Task: Find connections with filter location Aigáleo with filter topic #Saleswith filter profile language French with filter current company Blume Ventures with filter school SunRise University Alwar with filter industry Textile Manufacturing with filter service category Auto Insurance with filter keywords title Biologist
Action: Mouse moved to (323, 209)
Screenshot: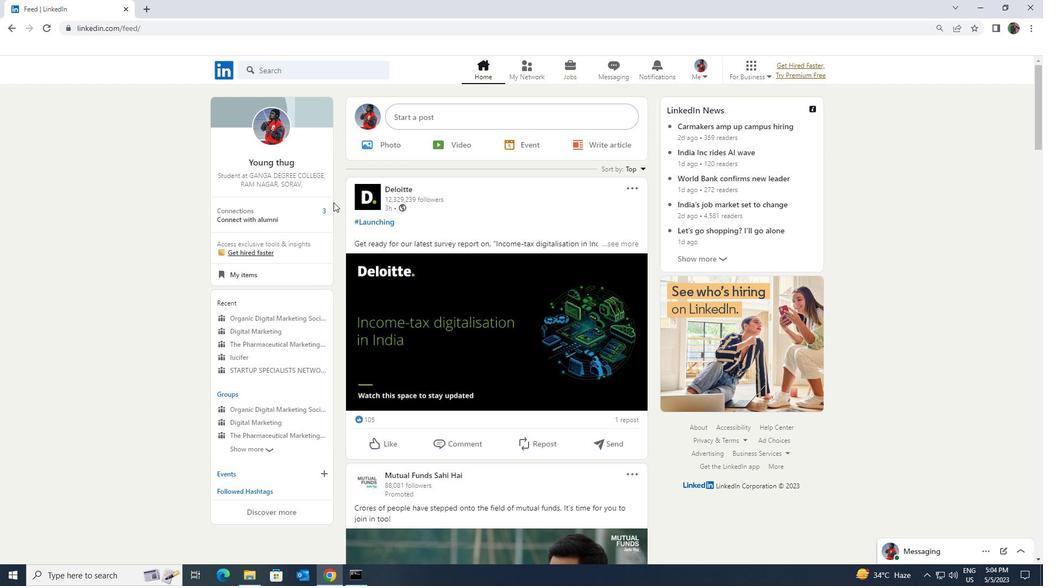 
Action: Mouse pressed left at (323, 209)
Screenshot: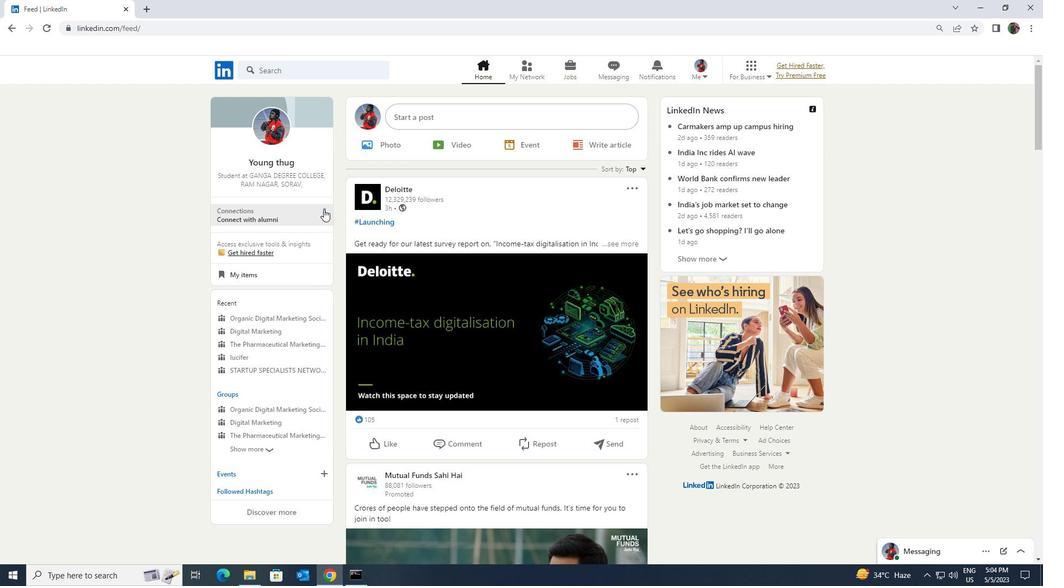 
Action: Mouse moved to (332, 138)
Screenshot: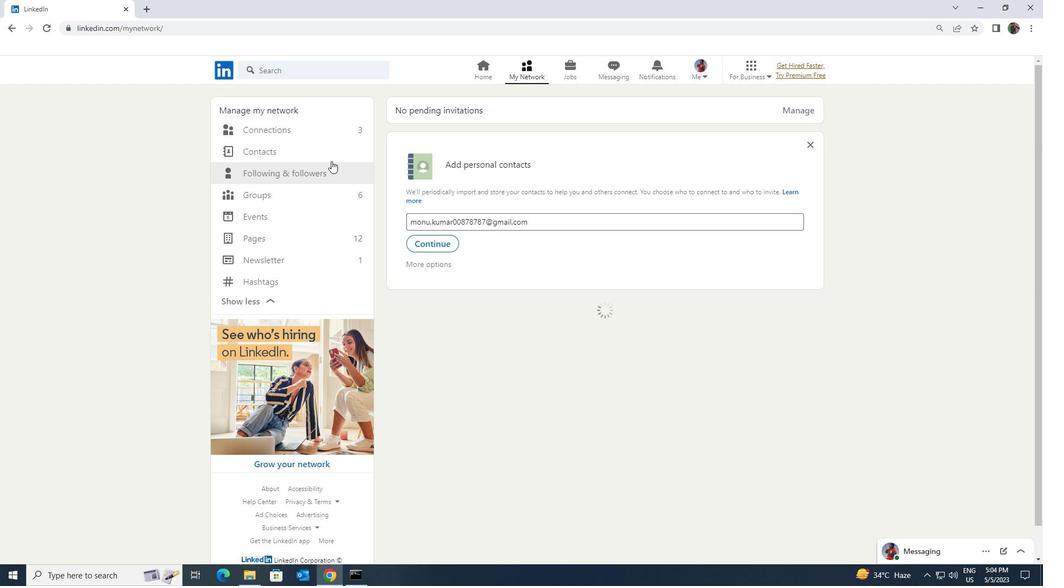 
Action: Mouse pressed left at (332, 138)
Screenshot: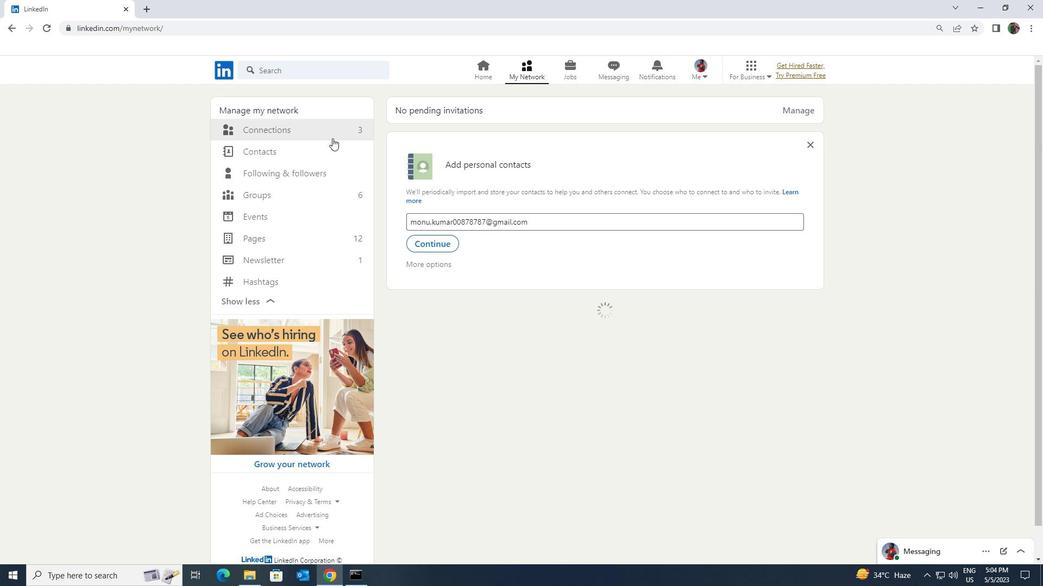 
Action: Mouse moved to (332, 132)
Screenshot: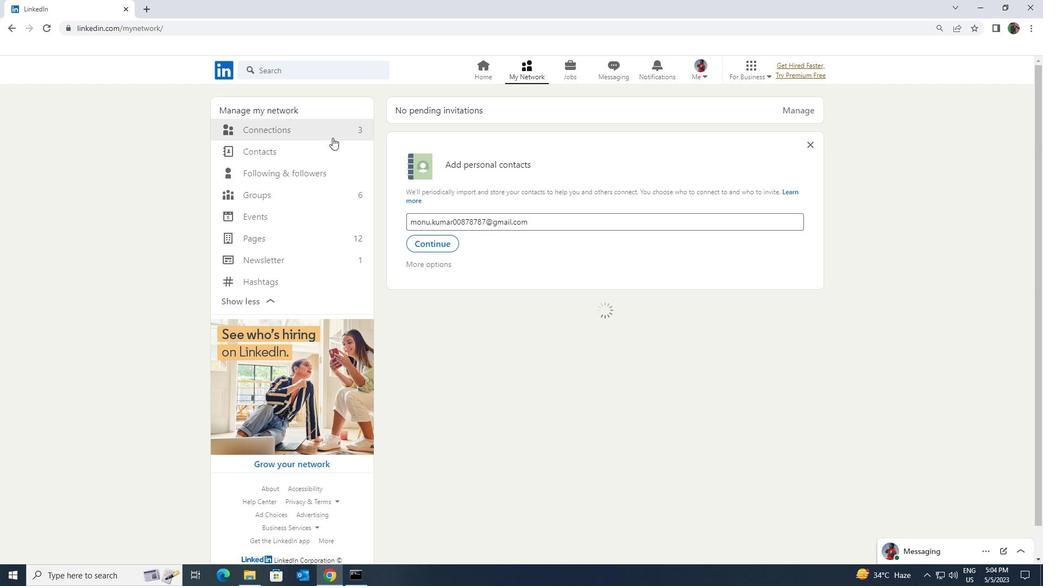 
Action: Mouse pressed left at (332, 132)
Screenshot: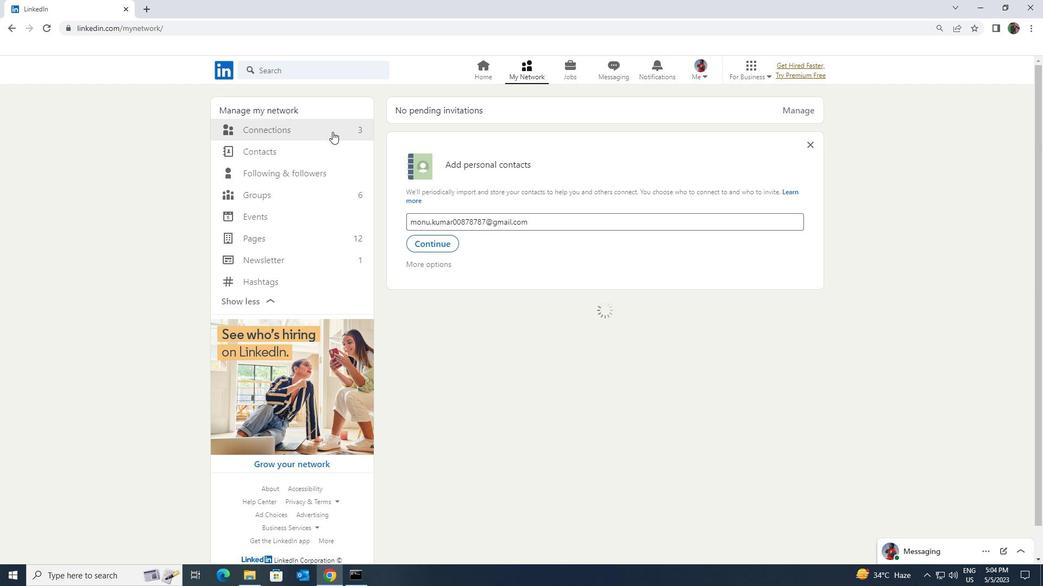 
Action: Mouse moved to (591, 134)
Screenshot: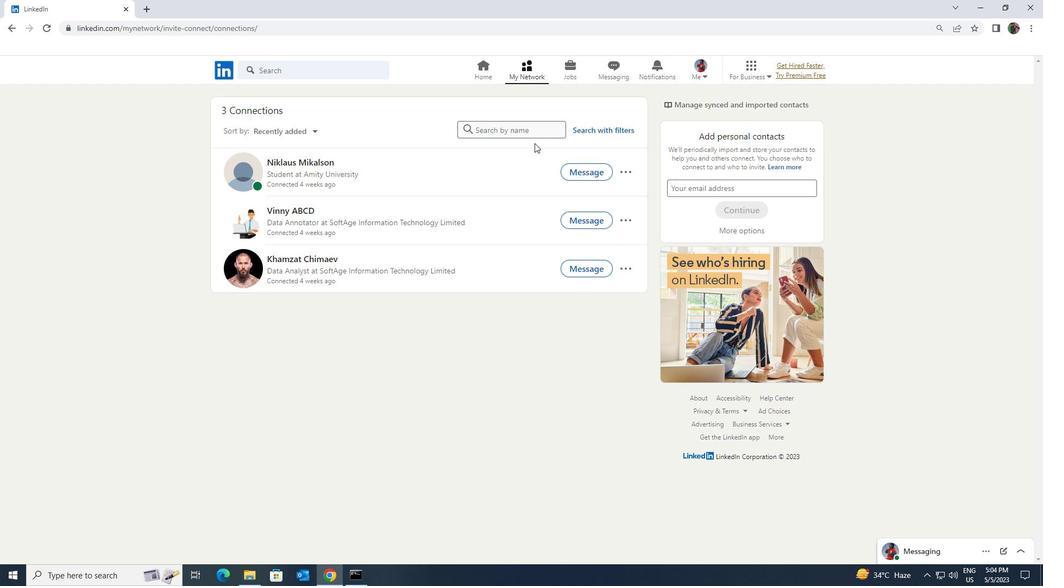 
Action: Mouse pressed left at (591, 134)
Screenshot: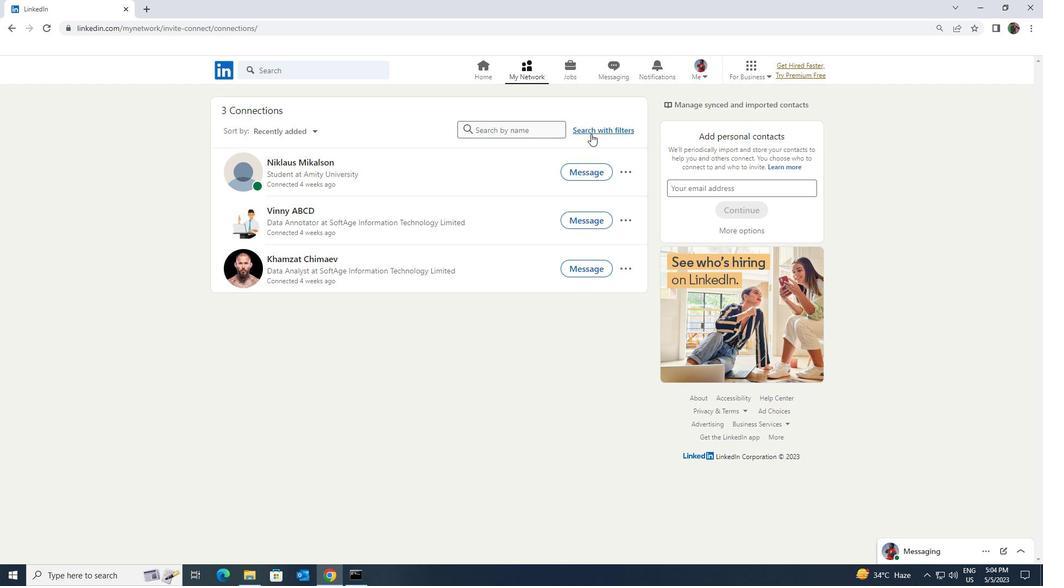 
Action: Mouse moved to (553, 101)
Screenshot: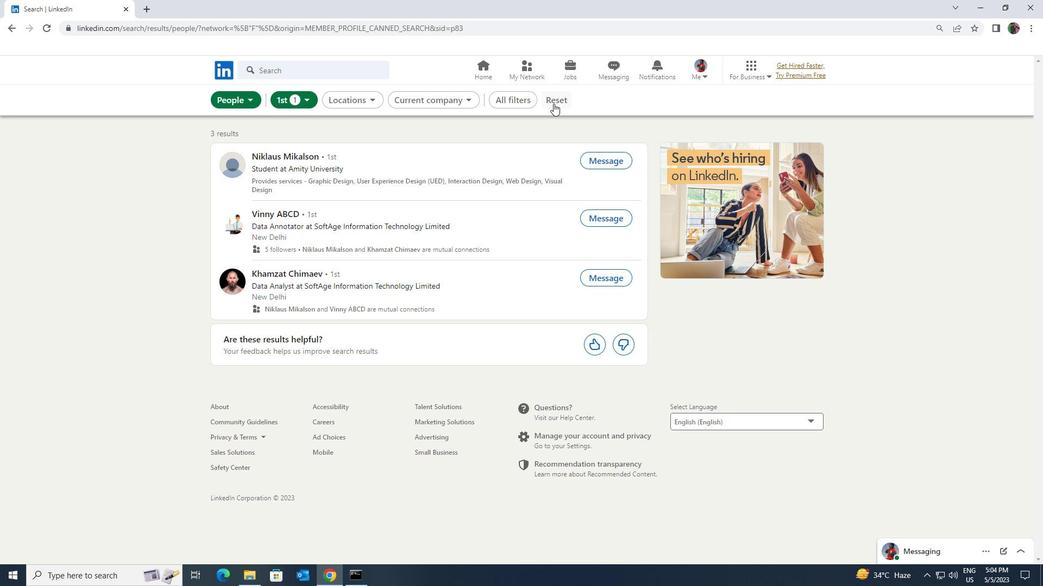 
Action: Mouse pressed left at (553, 101)
Screenshot: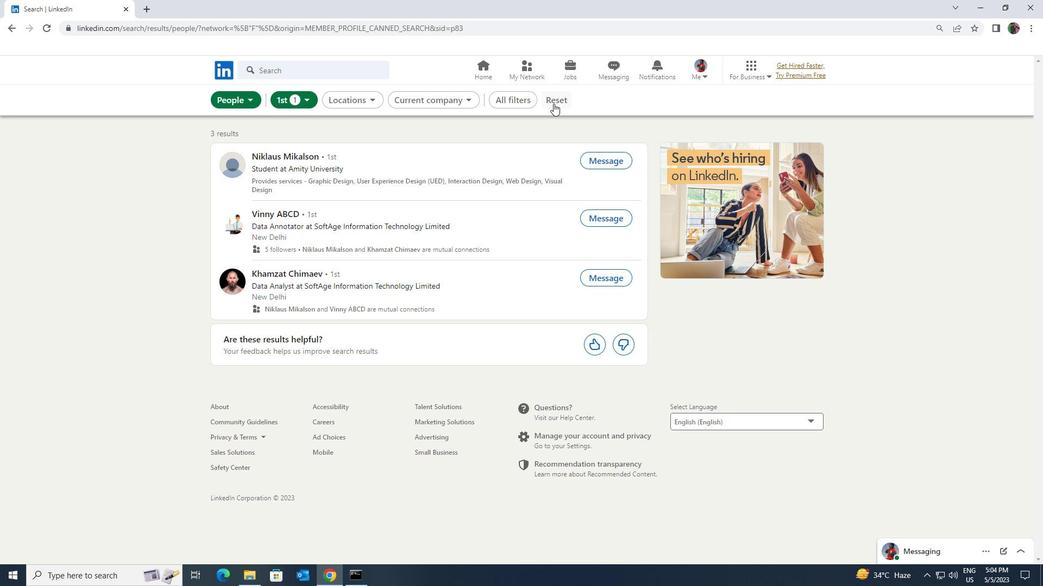
Action: Mouse moved to (552, 101)
Screenshot: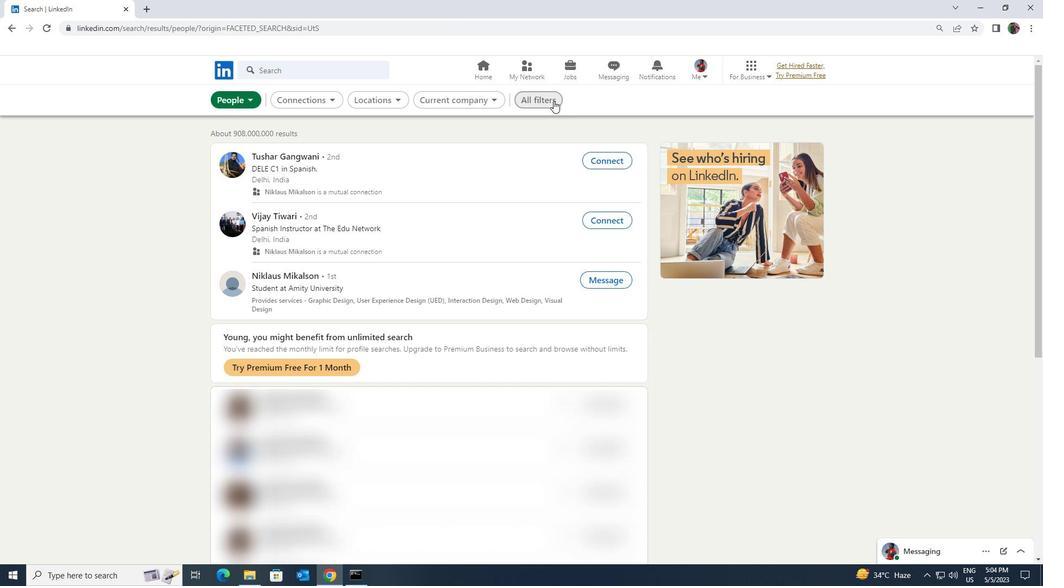
Action: Mouse pressed left at (552, 101)
Screenshot: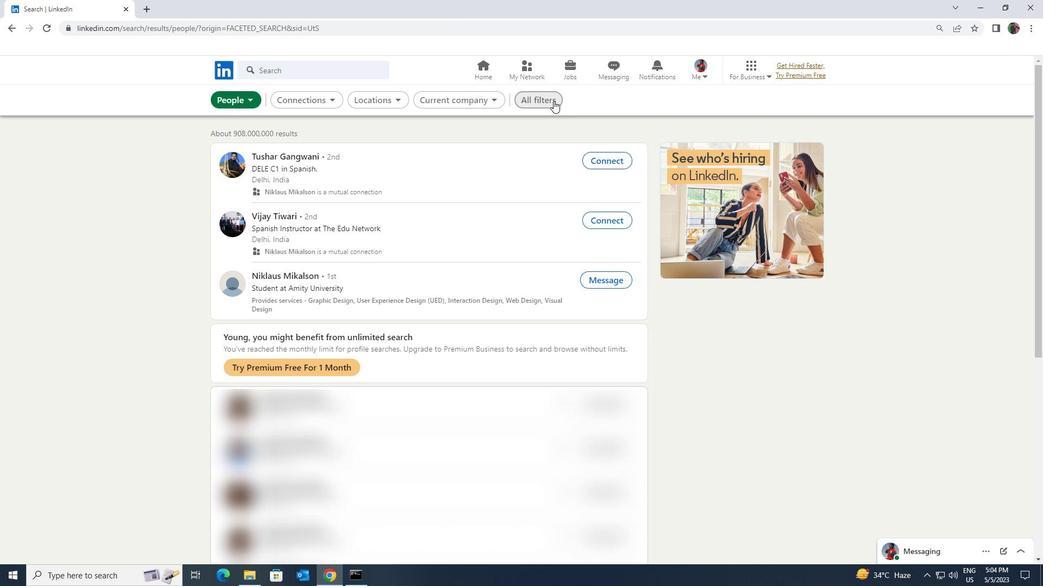 
Action: Mouse moved to (894, 432)
Screenshot: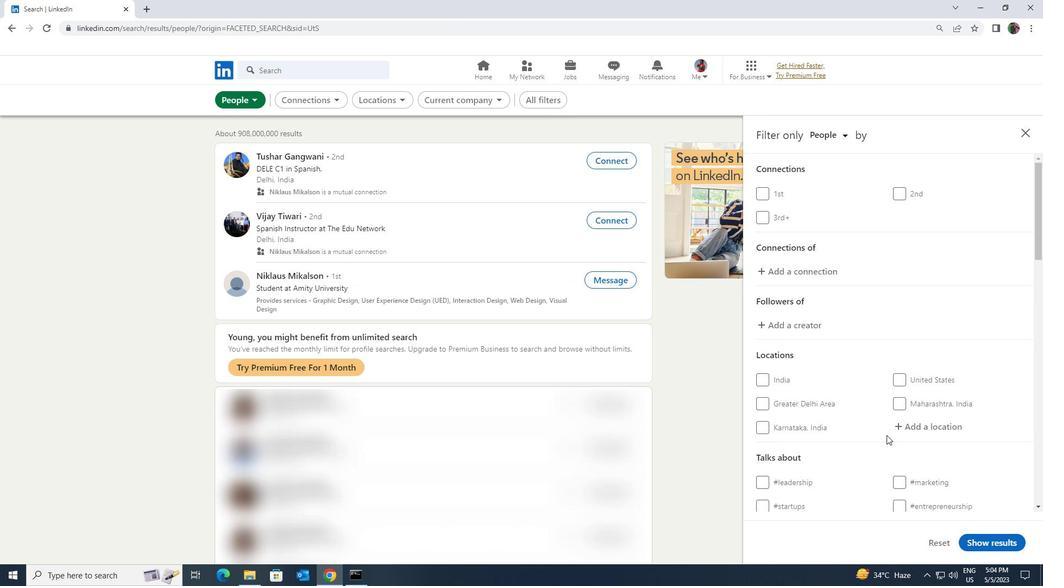 
Action: Mouse pressed left at (894, 432)
Screenshot: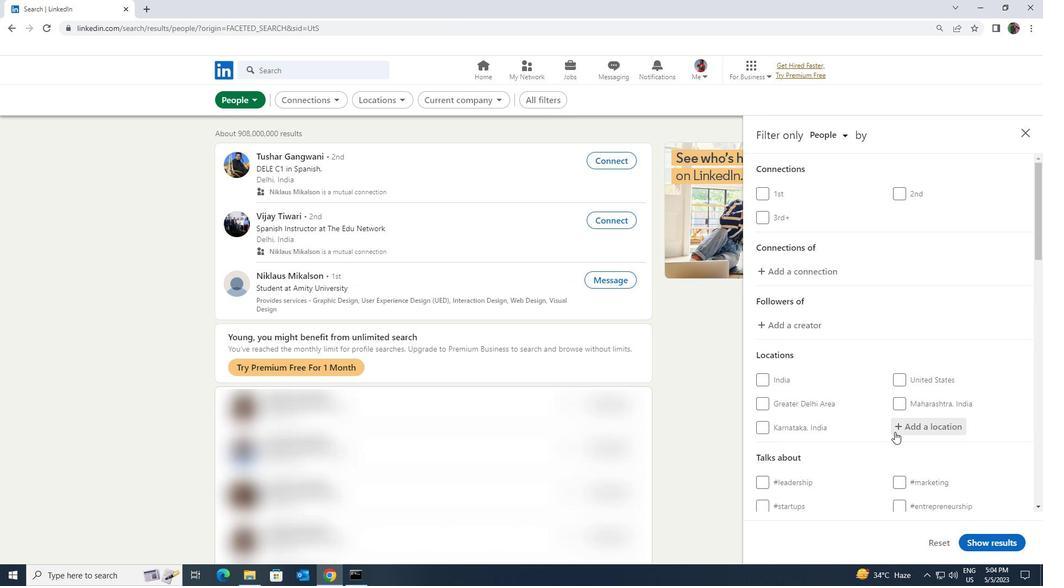 
Action: Key pressed <Key.shift><Key.shift><Key.shift><Key.shift><Key.shift><Key.shift>AIGALEO
Screenshot: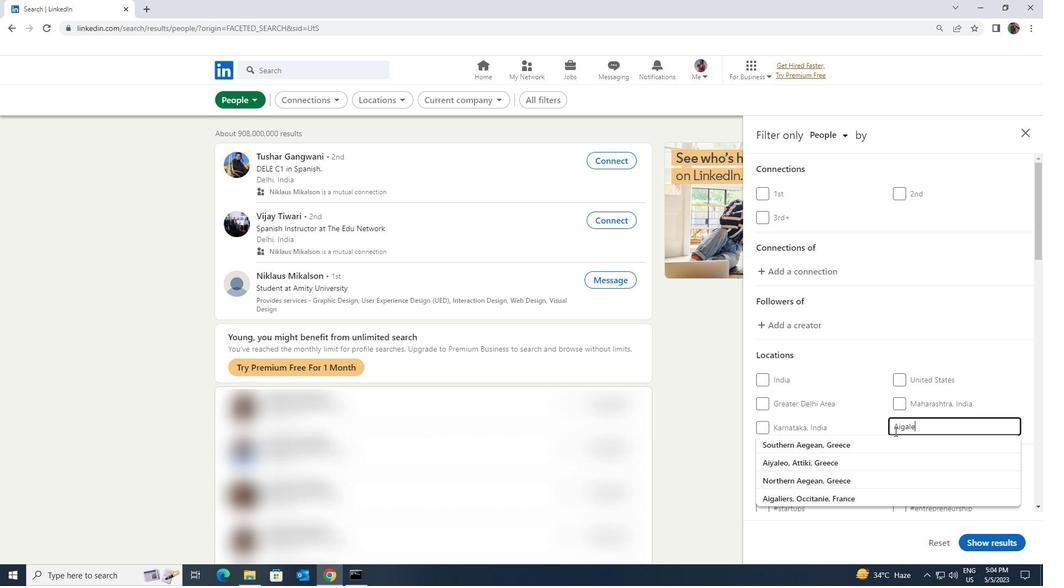 
Action: Mouse moved to (894, 441)
Screenshot: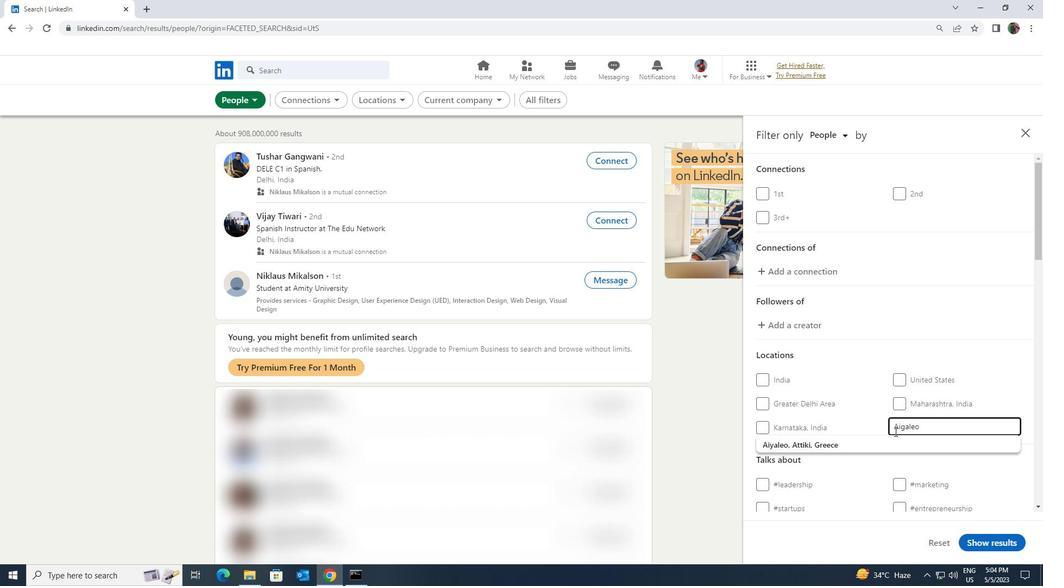 
Action: Mouse pressed left at (894, 441)
Screenshot: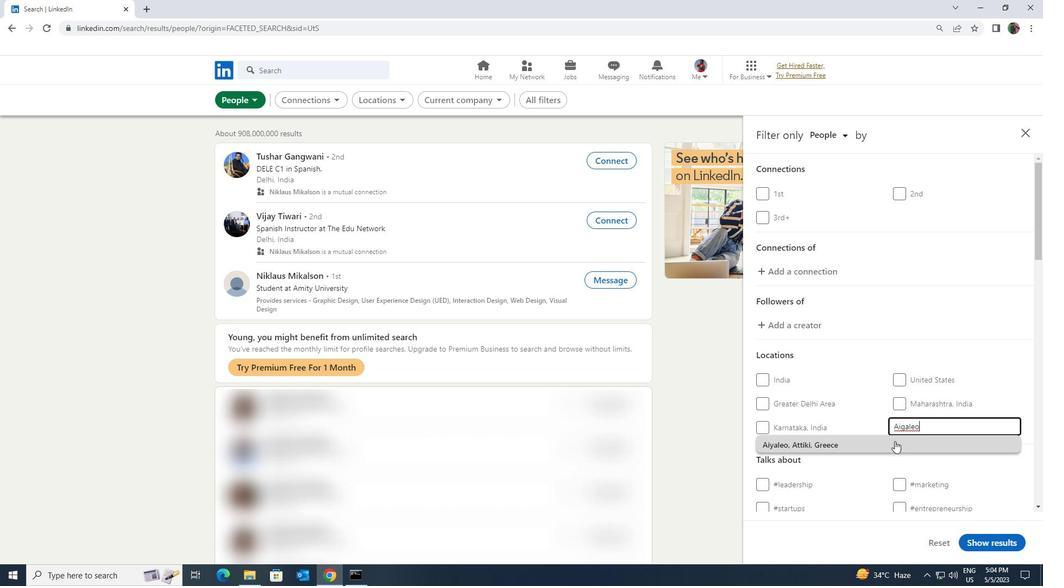 
Action: Mouse scrolled (894, 441) with delta (0, 0)
Screenshot: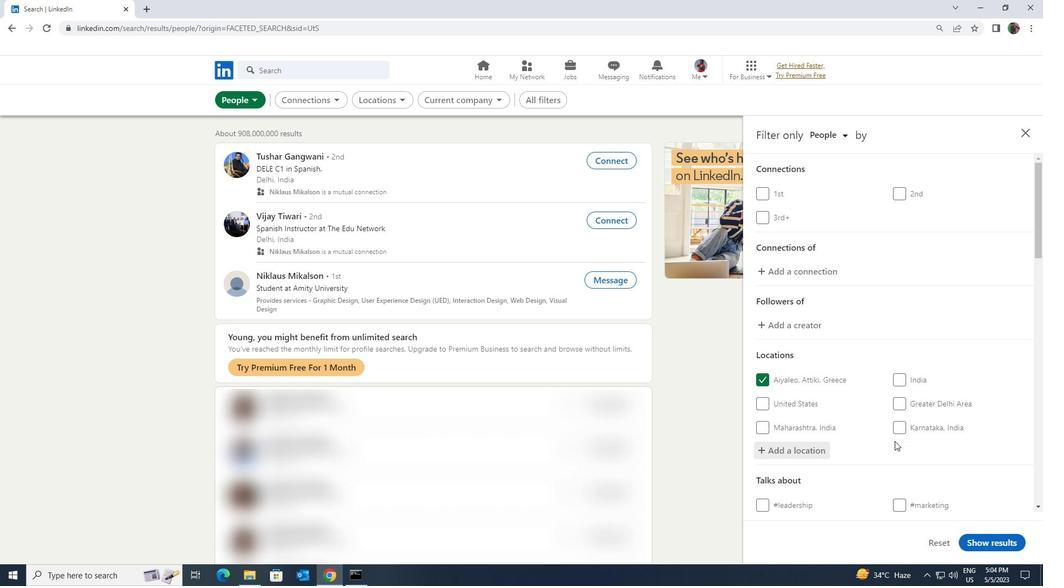 
Action: Mouse scrolled (894, 441) with delta (0, 0)
Screenshot: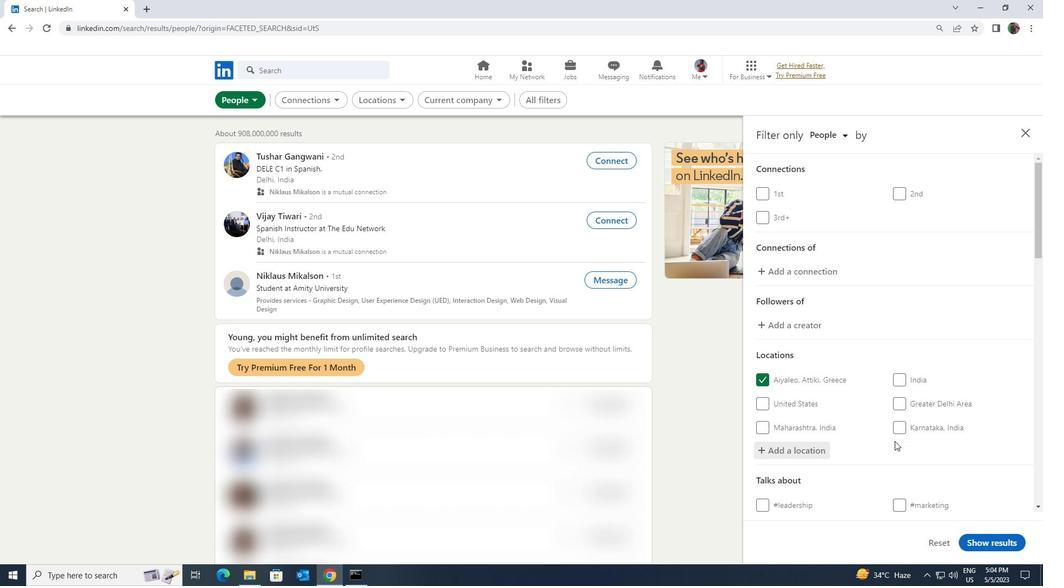 
Action: Mouse scrolled (894, 441) with delta (0, 0)
Screenshot: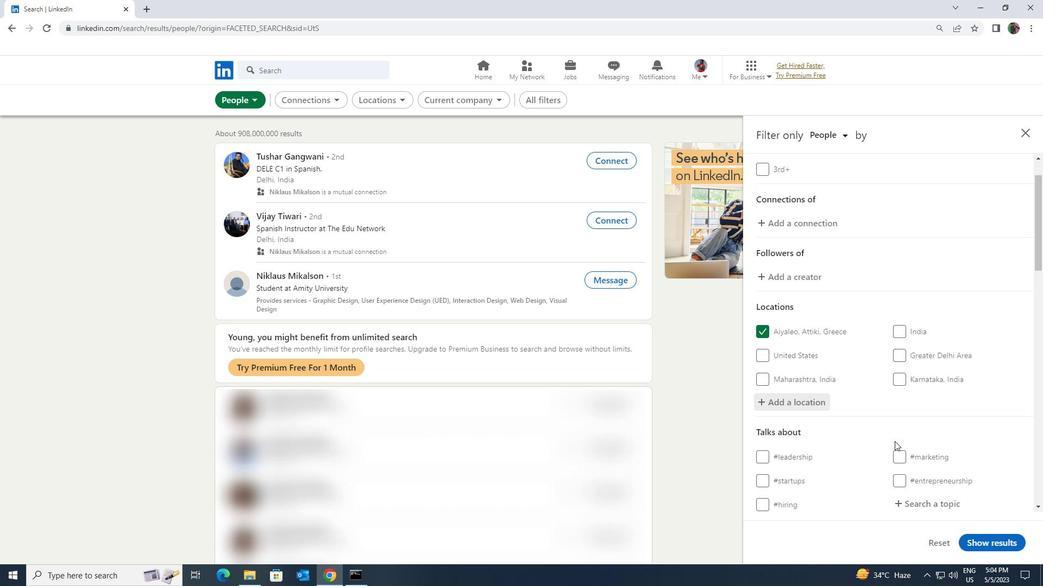
Action: Mouse moved to (898, 396)
Screenshot: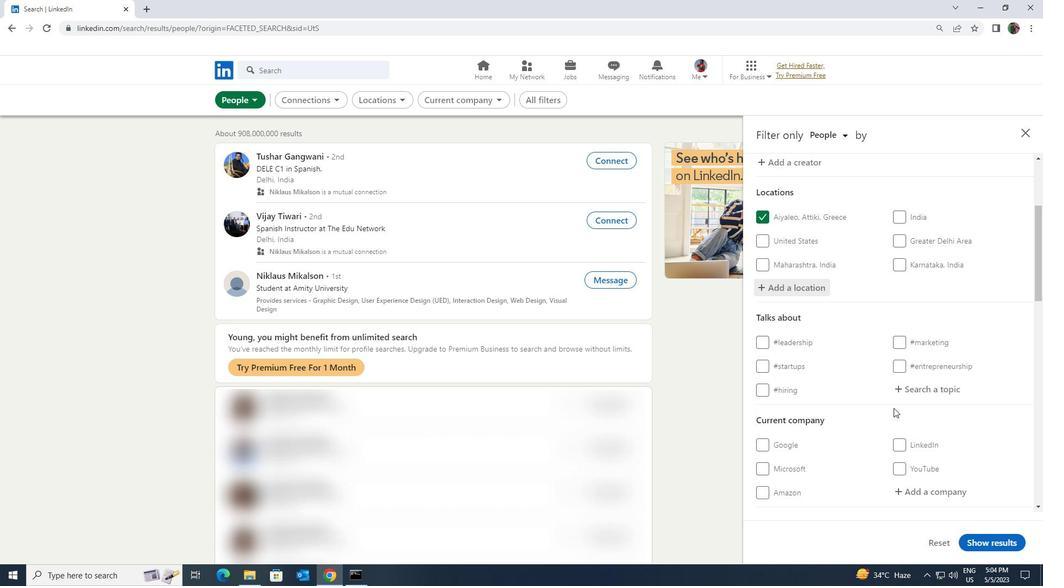 
Action: Mouse pressed left at (898, 396)
Screenshot: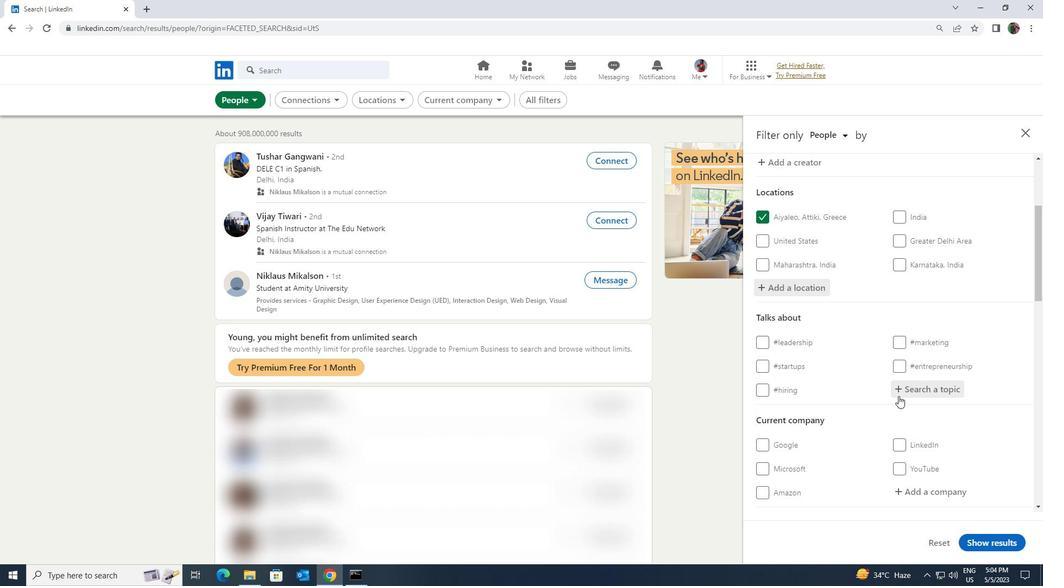 
Action: Key pressed <Key.shift>SALES
Screenshot: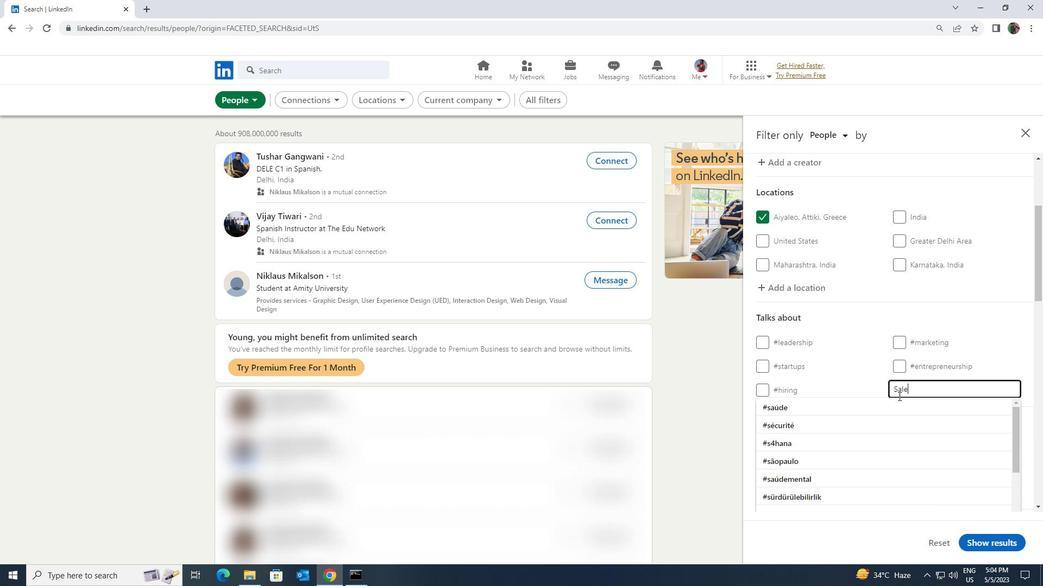 
Action: Mouse moved to (910, 399)
Screenshot: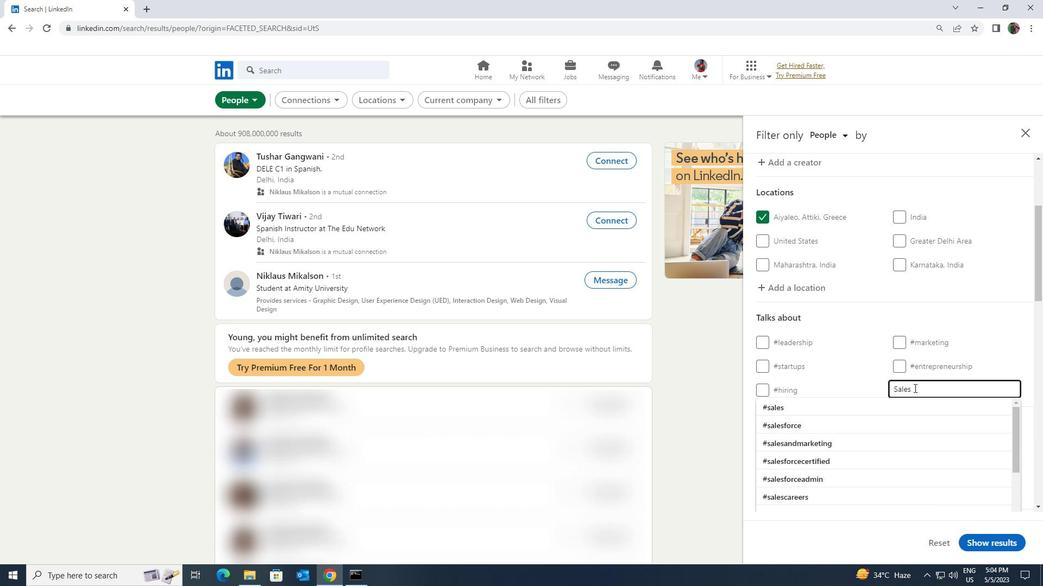 
Action: Mouse pressed left at (910, 399)
Screenshot: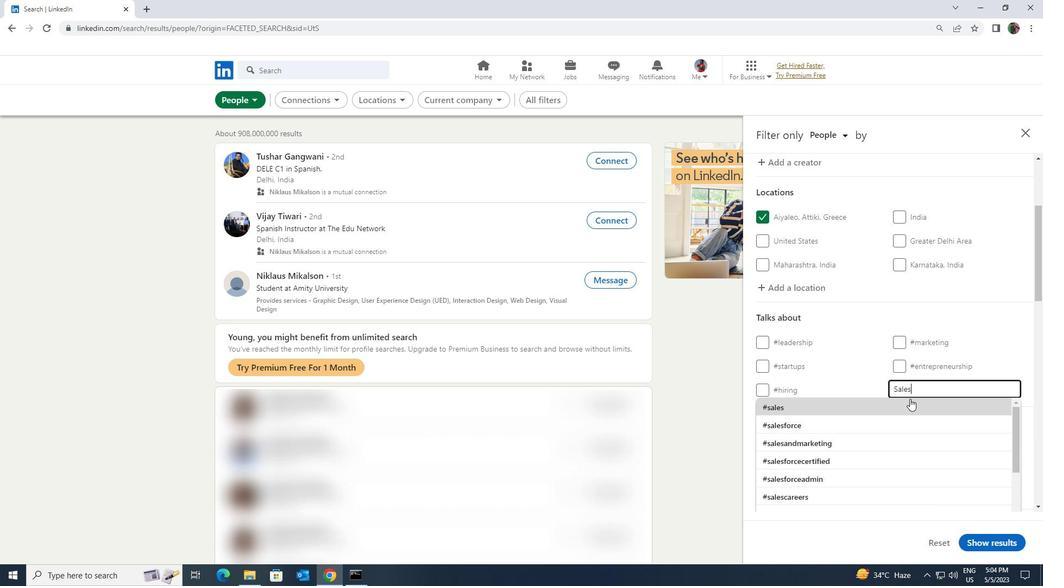 
Action: Mouse scrolled (910, 398) with delta (0, 0)
Screenshot: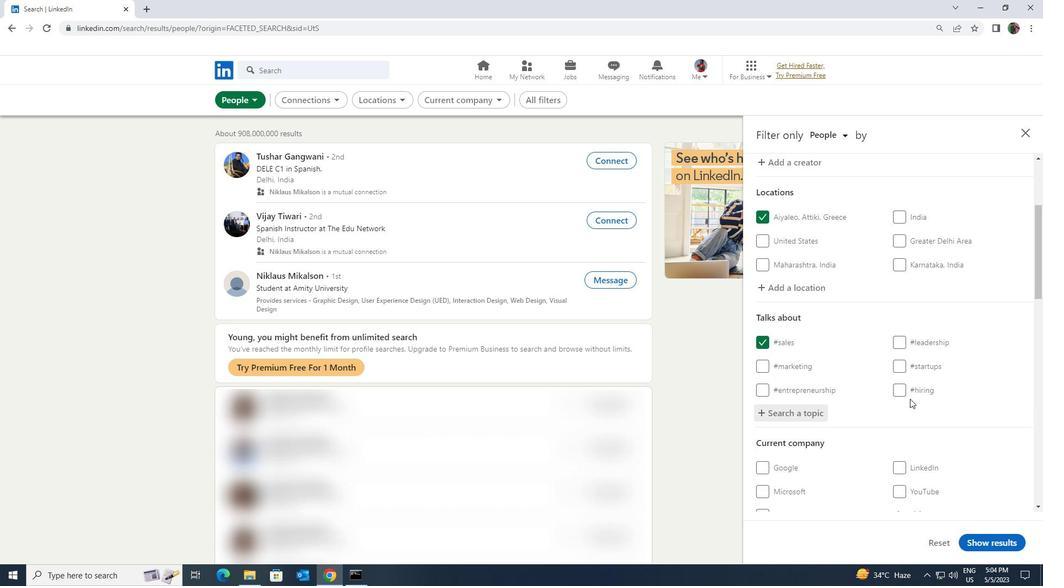 
Action: Mouse scrolled (910, 398) with delta (0, 0)
Screenshot: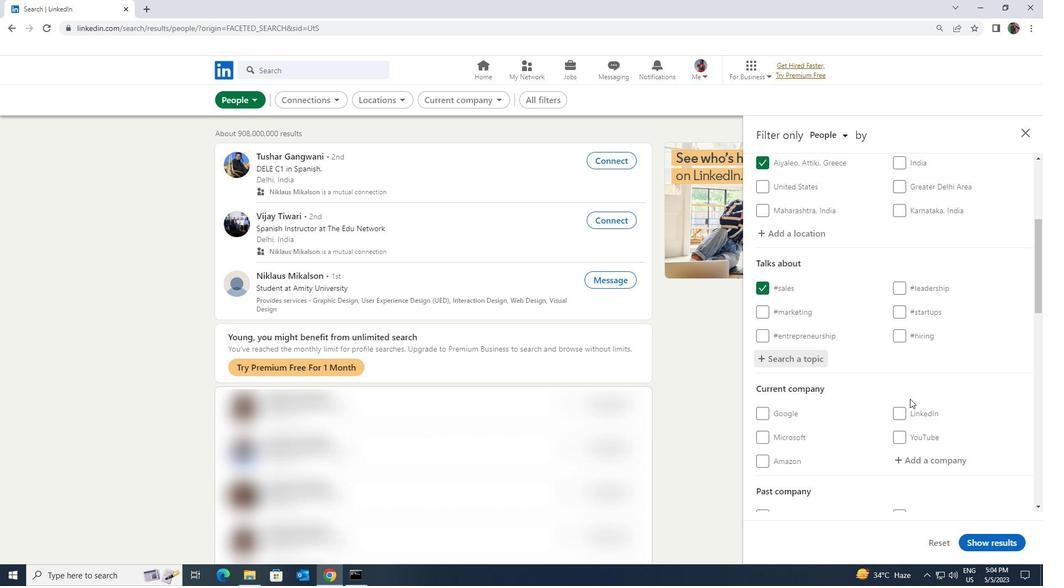 
Action: Mouse scrolled (910, 398) with delta (0, 0)
Screenshot: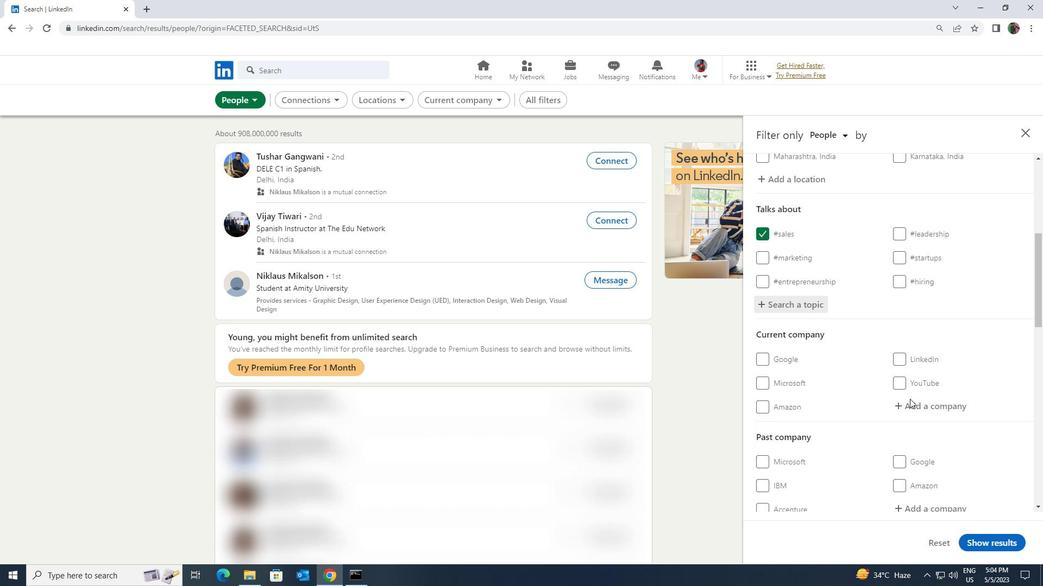
Action: Mouse scrolled (910, 398) with delta (0, 0)
Screenshot: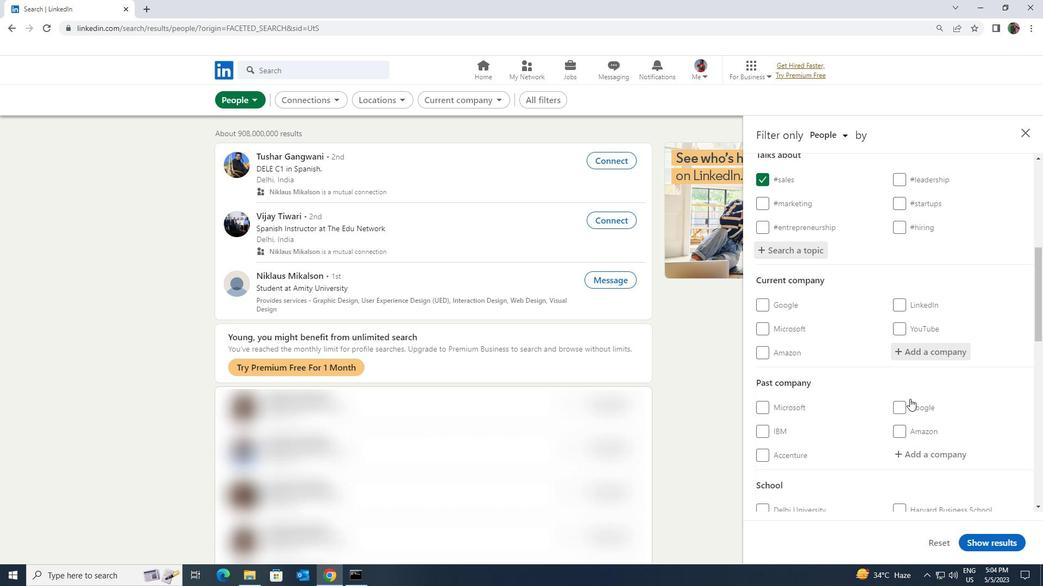 
Action: Mouse scrolled (910, 398) with delta (0, 0)
Screenshot: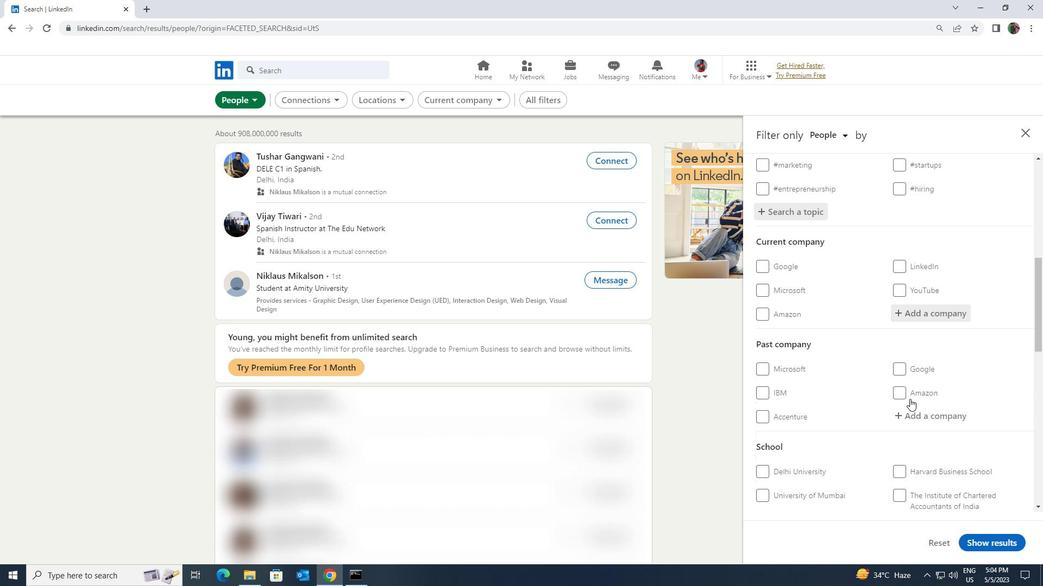 
Action: Mouse scrolled (910, 398) with delta (0, 0)
Screenshot: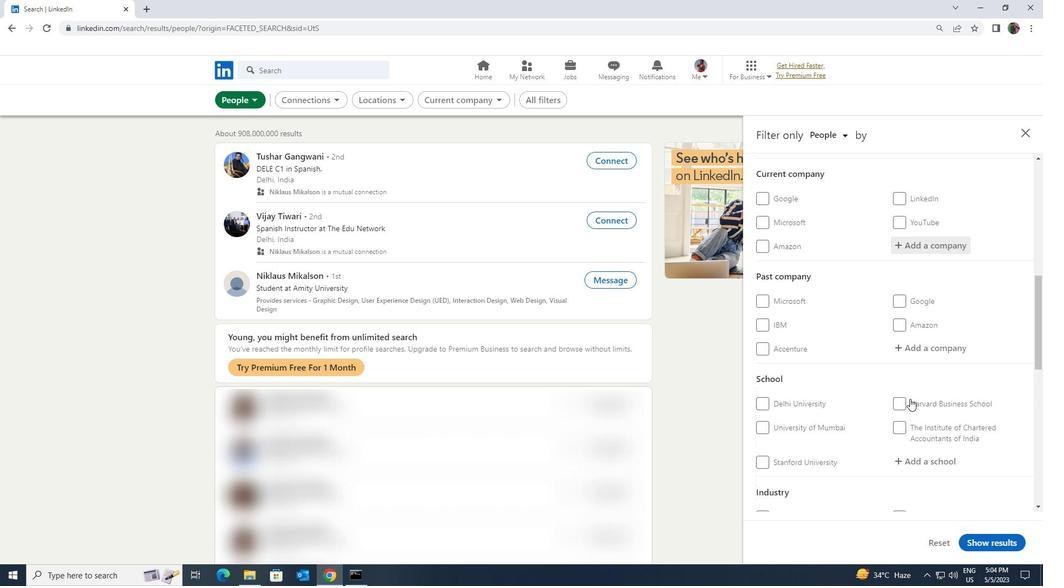 
Action: Mouse scrolled (910, 398) with delta (0, 0)
Screenshot: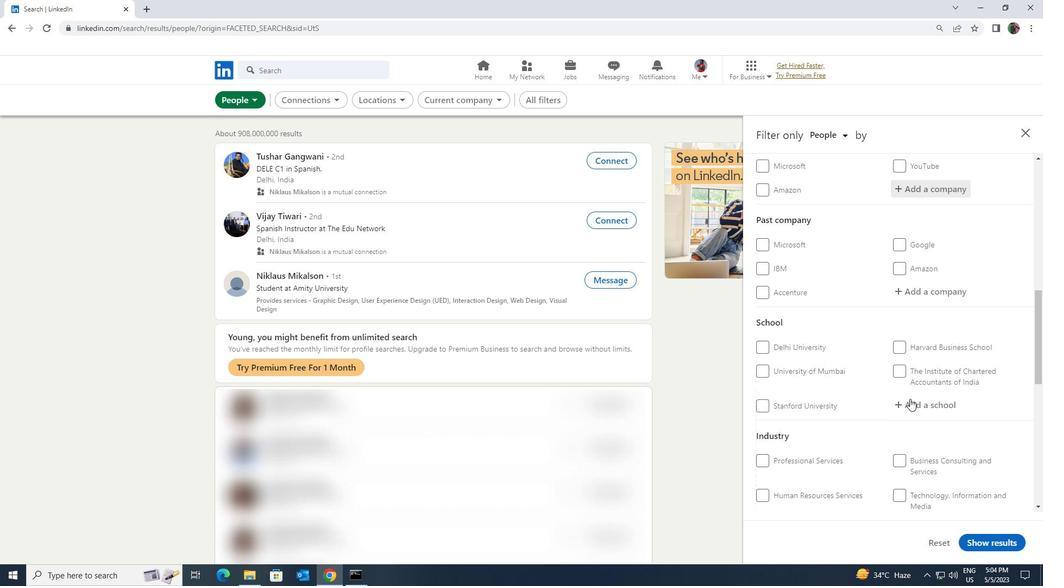 
Action: Mouse scrolled (910, 398) with delta (0, 0)
Screenshot: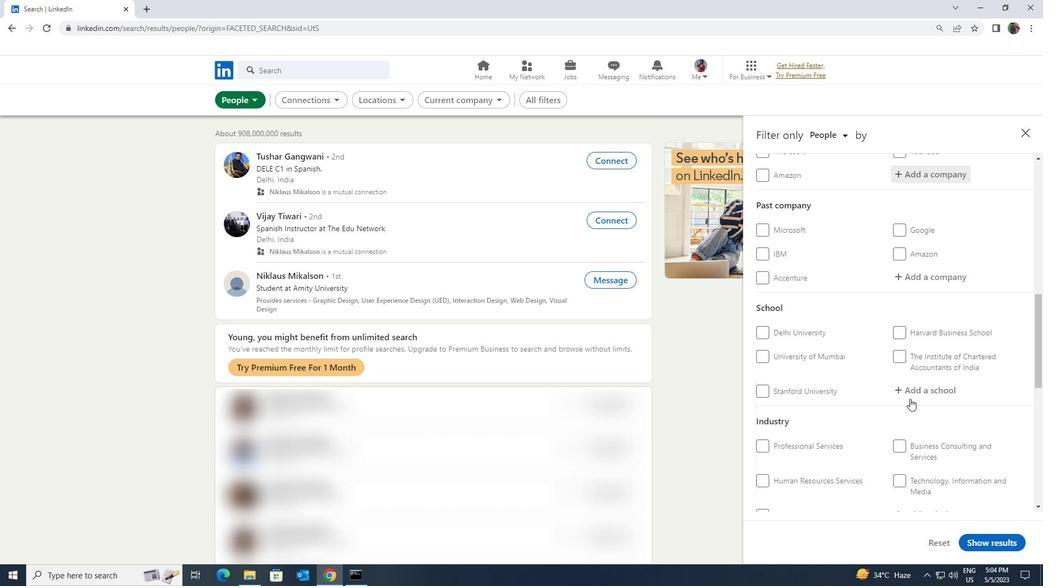 
Action: Mouse scrolled (910, 398) with delta (0, 0)
Screenshot: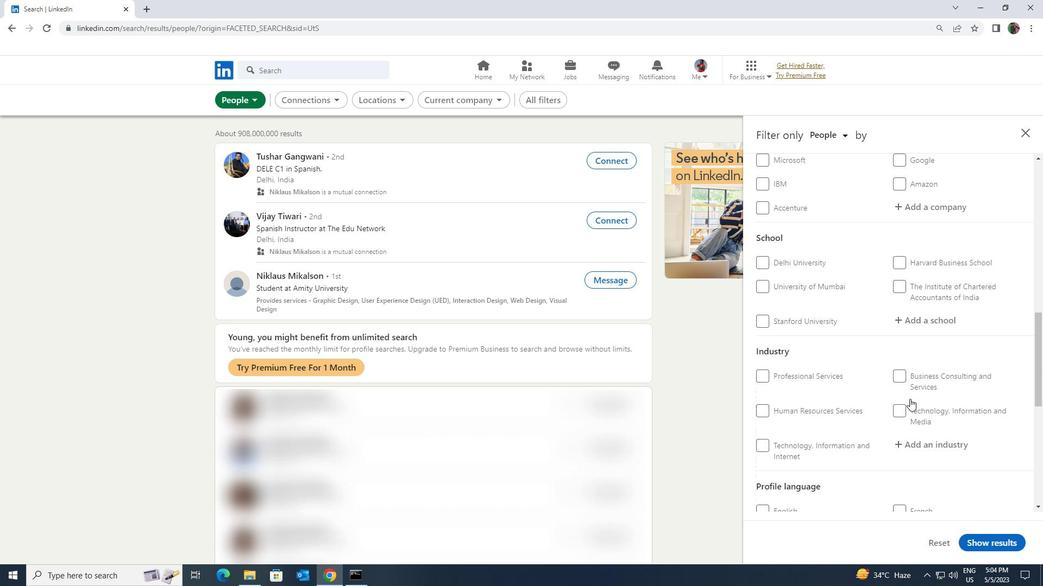 
Action: Mouse moved to (897, 435)
Screenshot: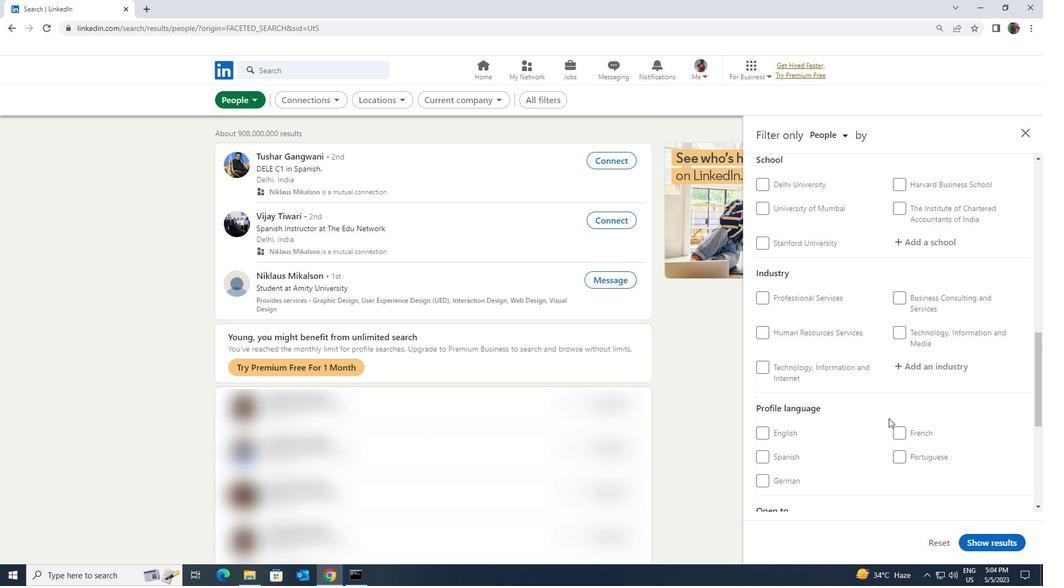 
Action: Mouse pressed left at (897, 435)
Screenshot: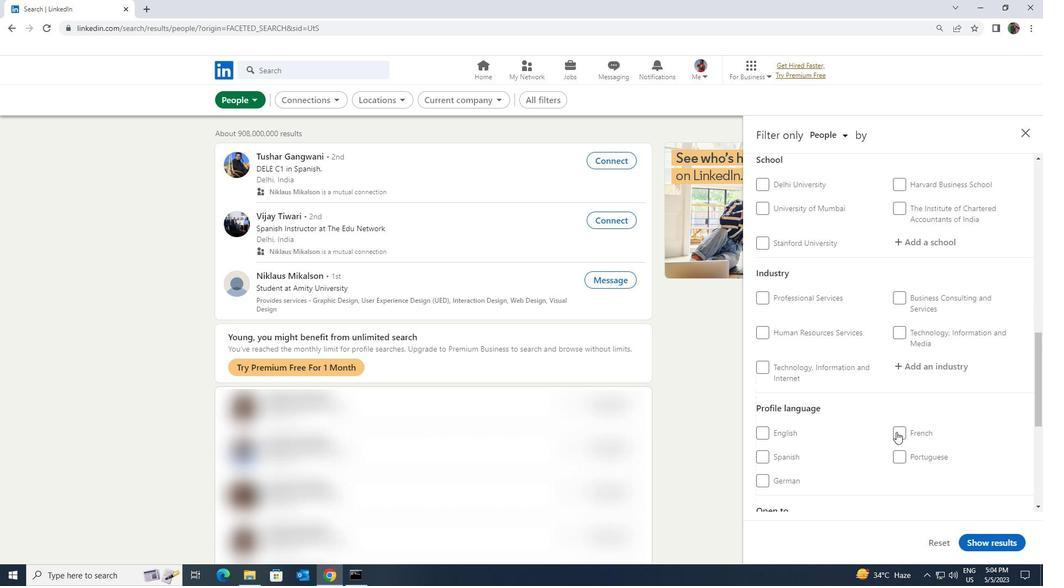 
Action: Mouse scrolled (897, 435) with delta (0, 0)
Screenshot: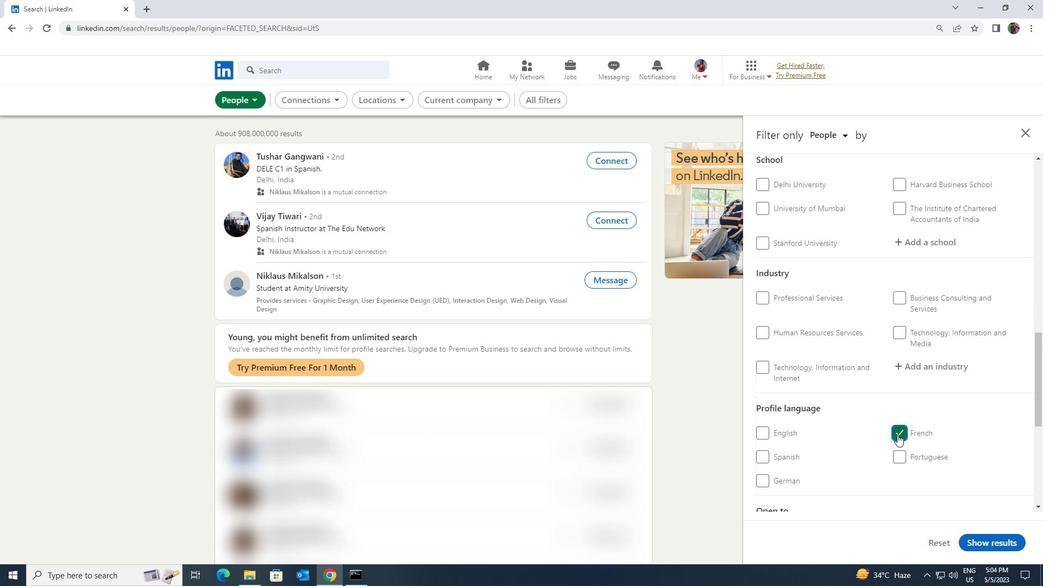 
Action: Mouse moved to (898, 435)
Screenshot: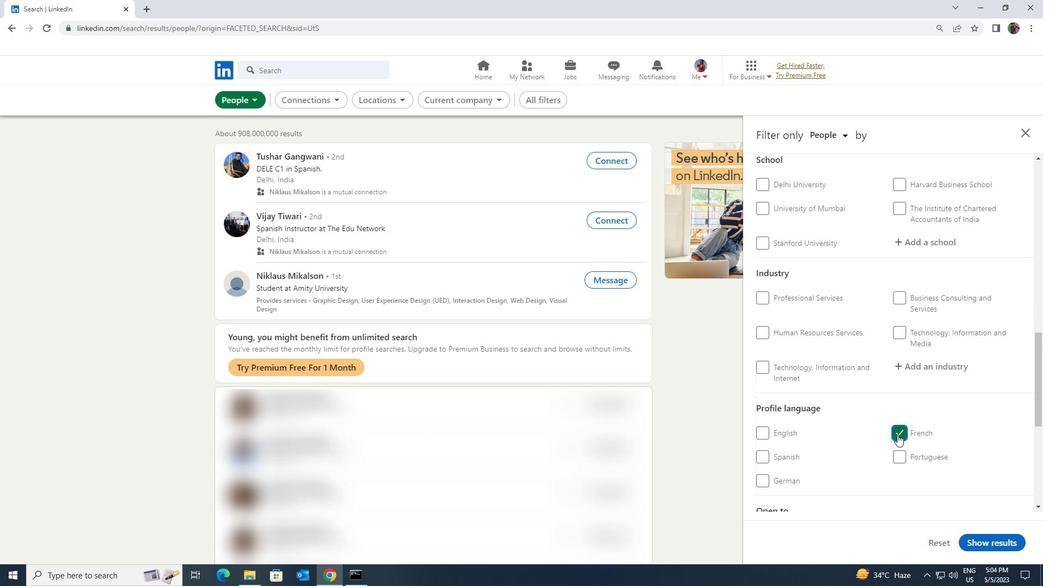 
Action: Mouse scrolled (898, 436) with delta (0, 0)
Screenshot: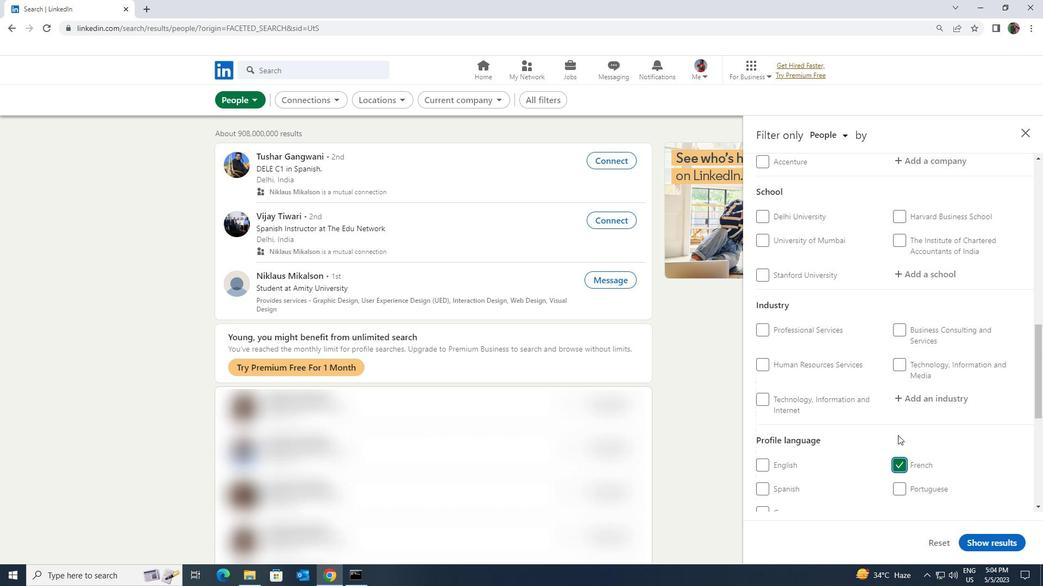 
Action: Mouse scrolled (898, 436) with delta (0, 0)
Screenshot: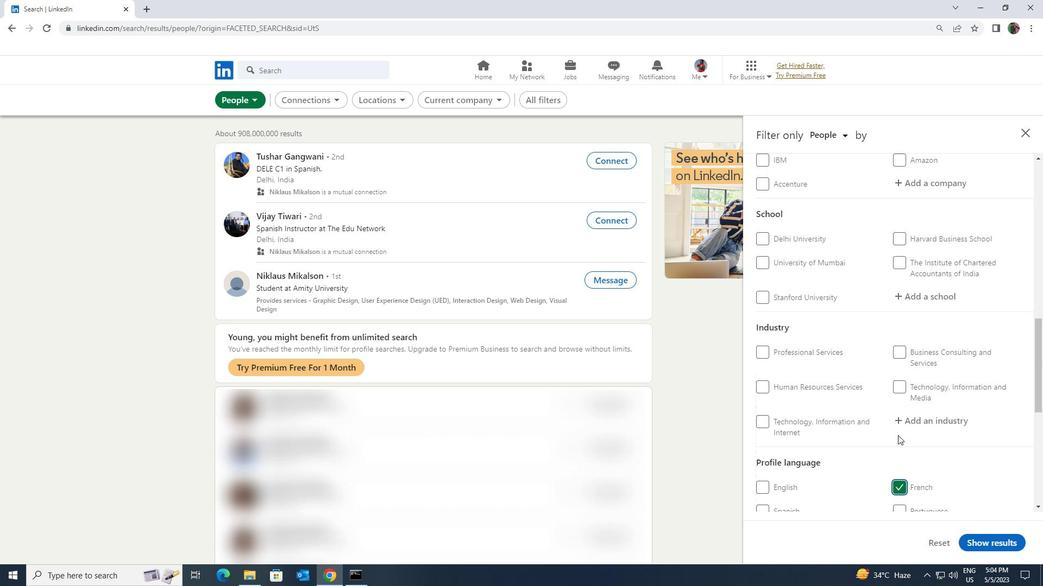 
Action: Mouse scrolled (898, 436) with delta (0, 0)
Screenshot: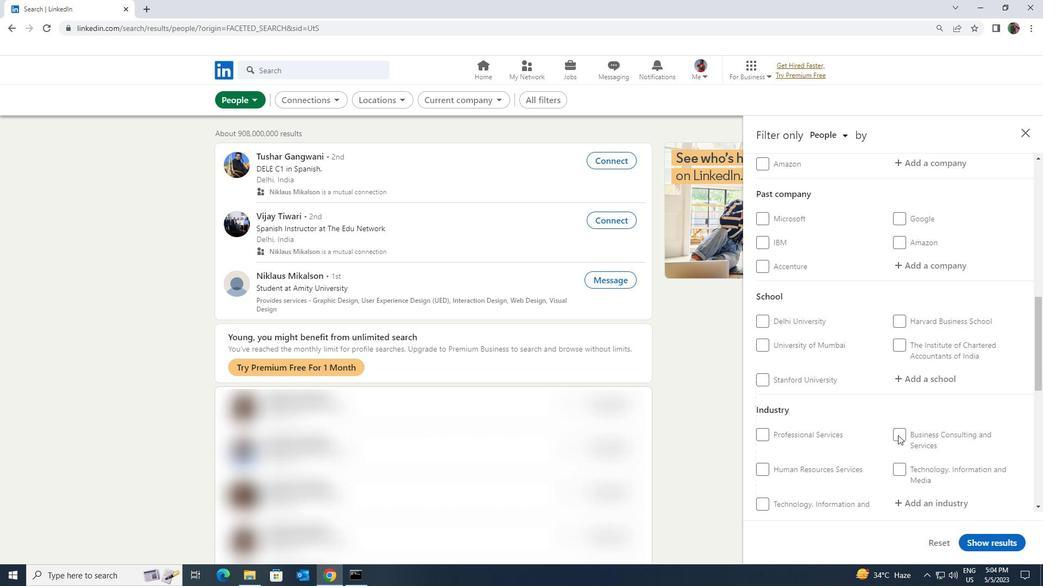 
Action: Mouse scrolled (898, 436) with delta (0, 0)
Screenshot: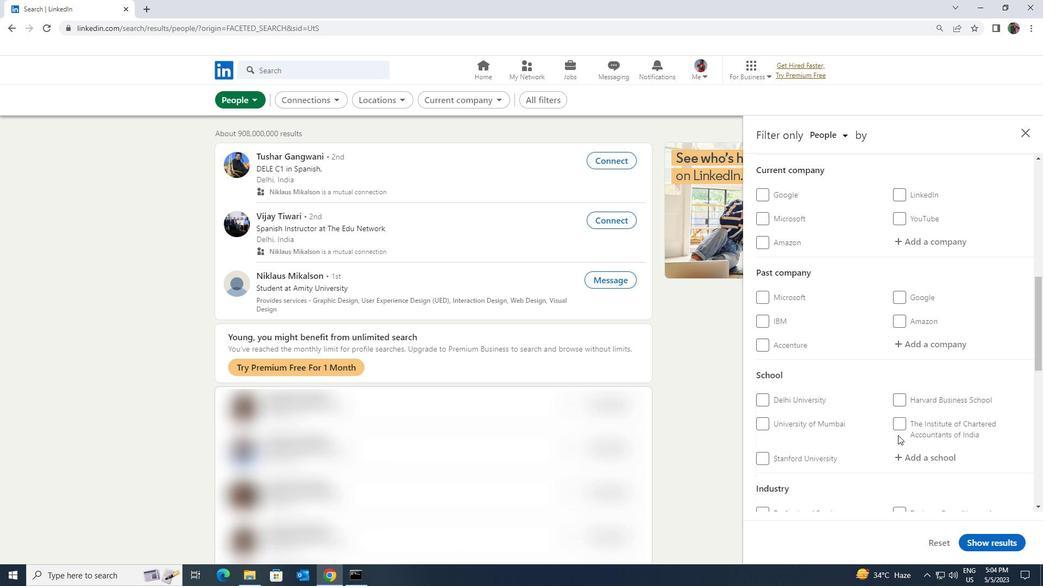
Action: Mouse scrolled (898, 436) with delta (0, 0)
Screenshot: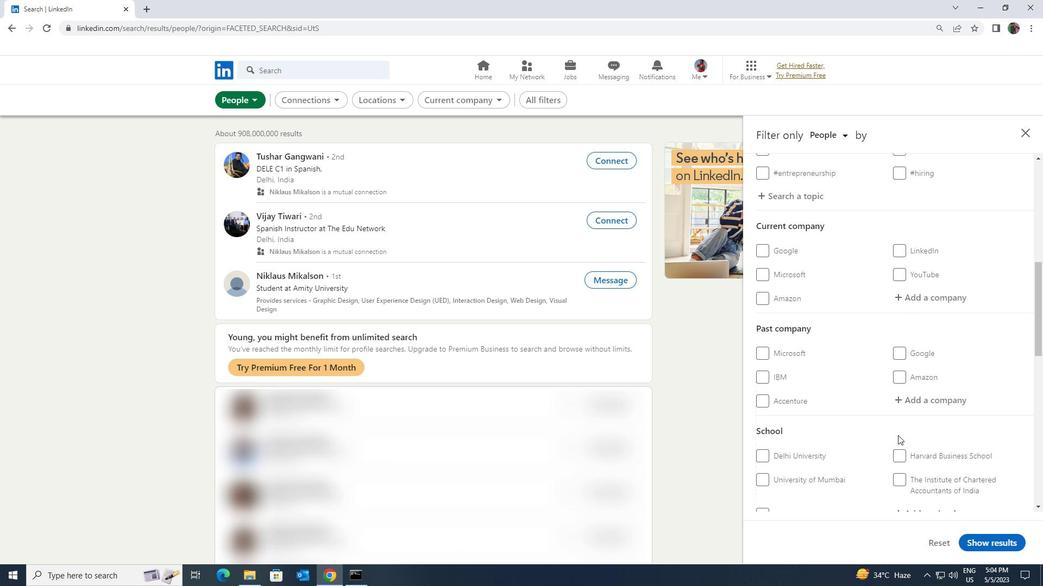 
Action: Mouse scrolled (898, 436) with delta (0, 0)
Screenshot: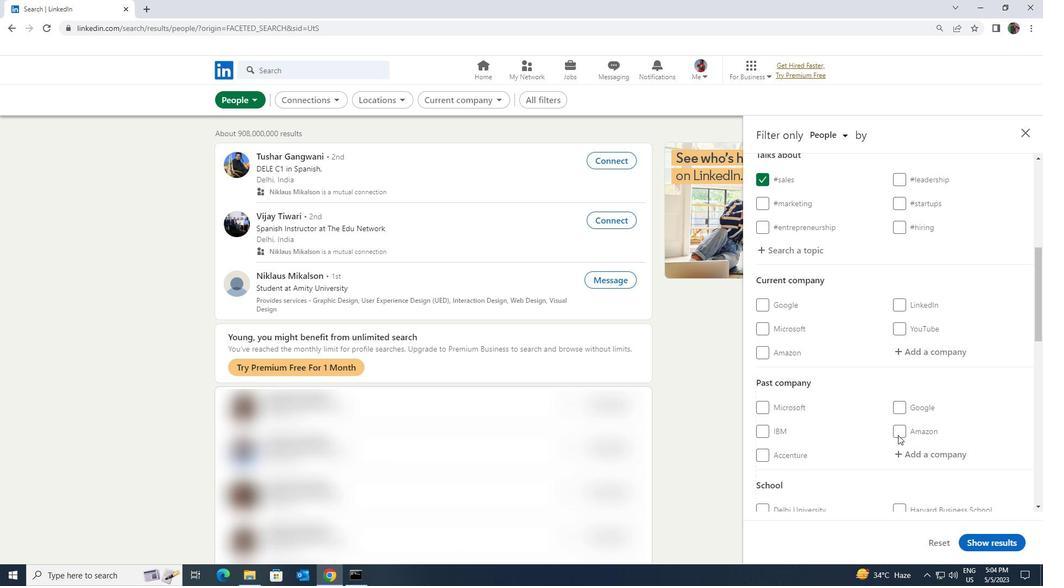 
Action: Mouse moved to (904, 413)
Screenshot: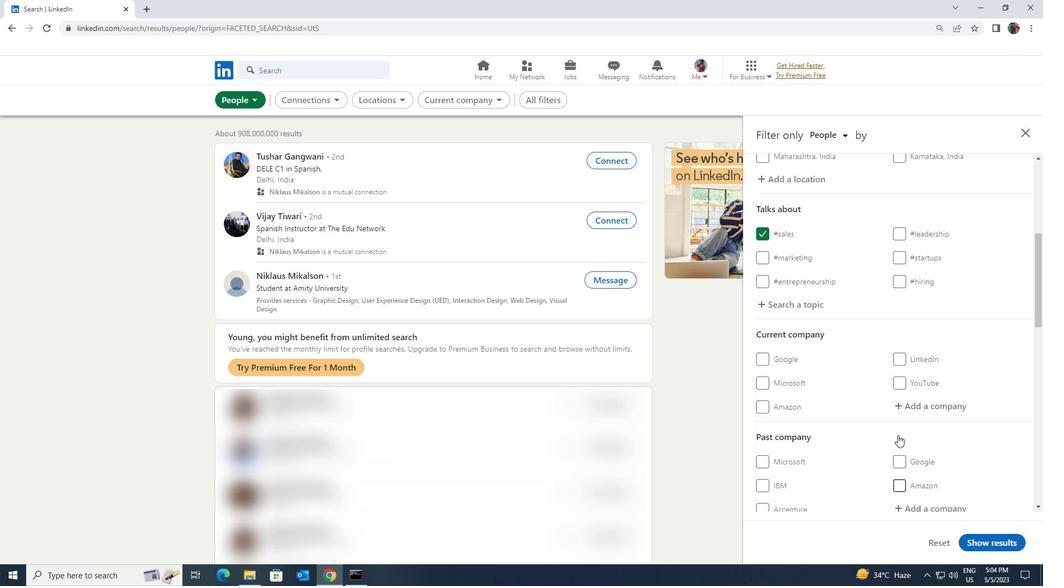 
Action: Mouse pressed left at (904, 413)
Screenshot: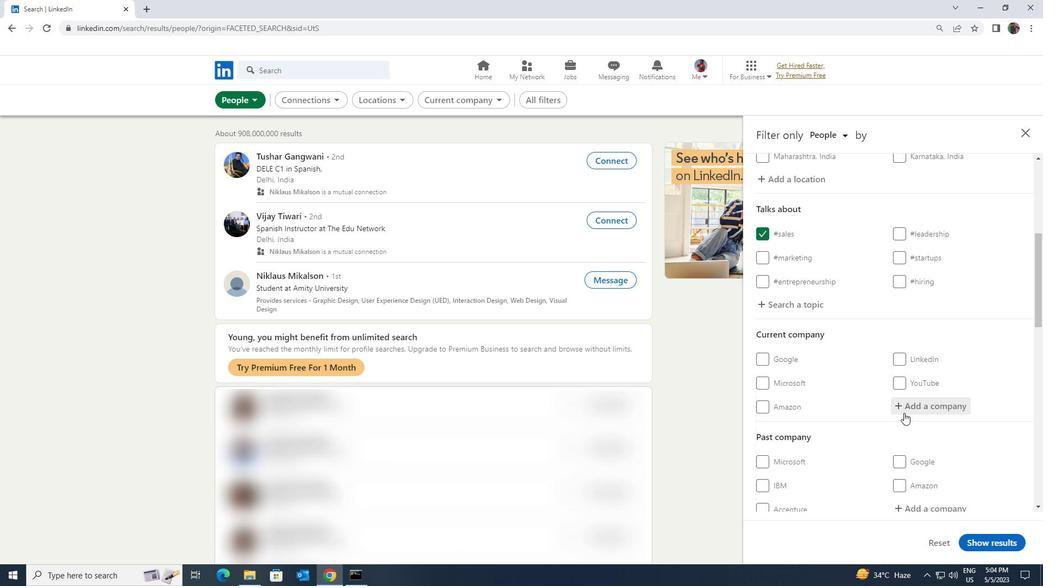 
Action: Key pressed <Key.shift><Key.shift><Key.shift>BLUME
Screenshot: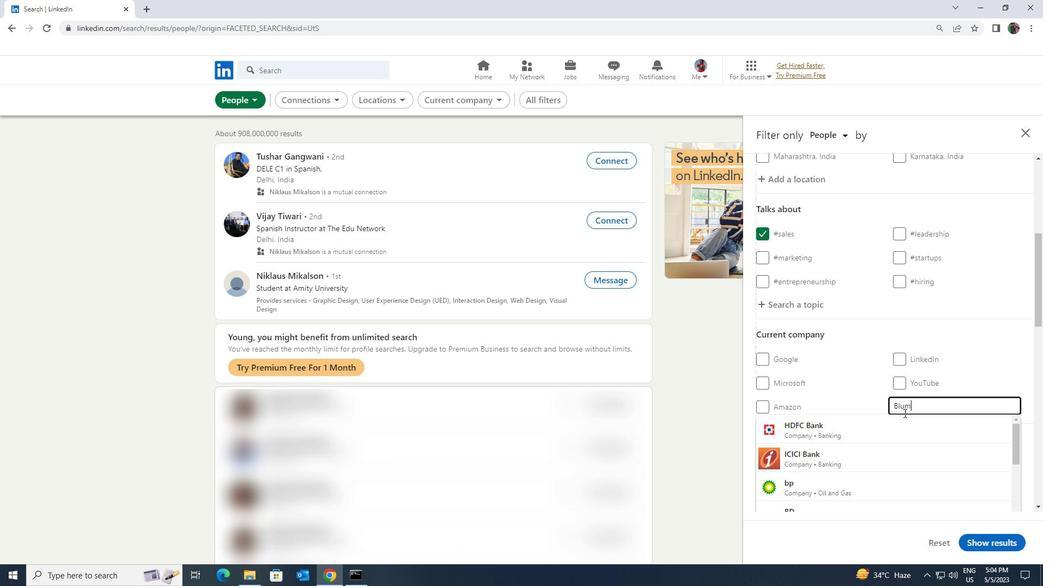
Action: Mouse moved to (900, 424)
Screenshot: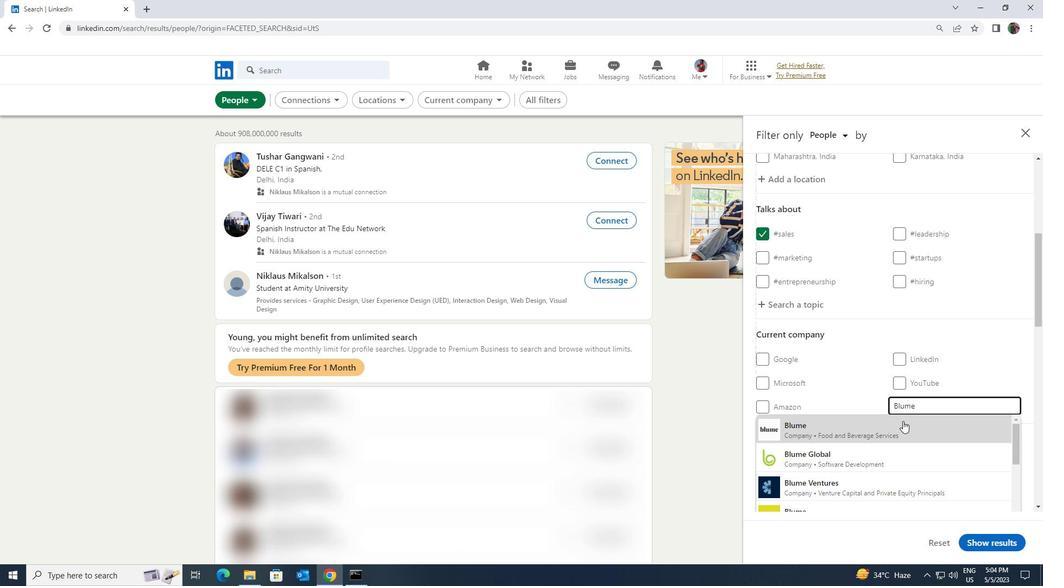 
Action: Key pressed <Key.space>VEN
Screenshot: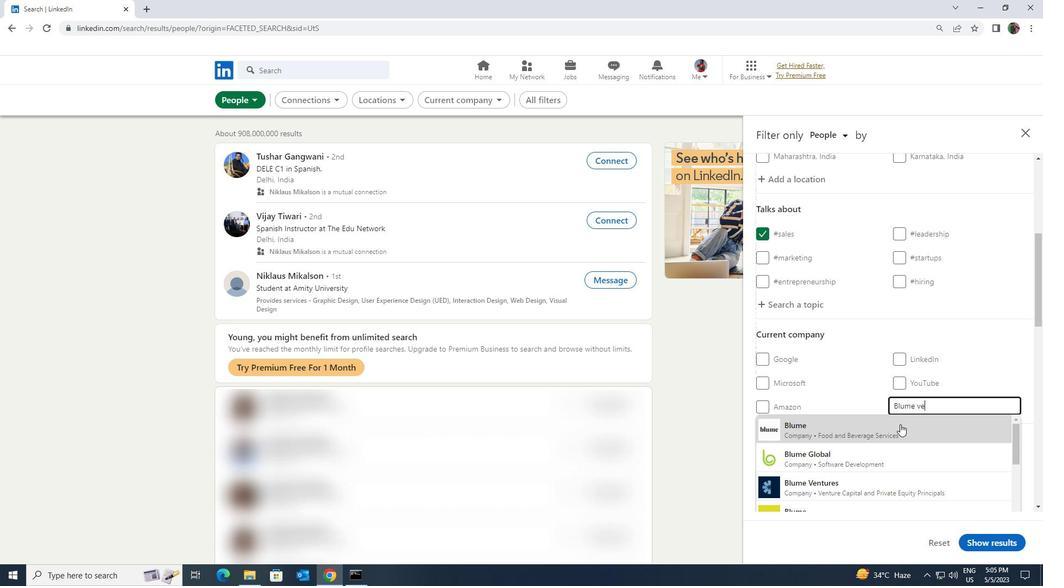 
Action: Mouse pressed left at (900, 424)
Screenshot: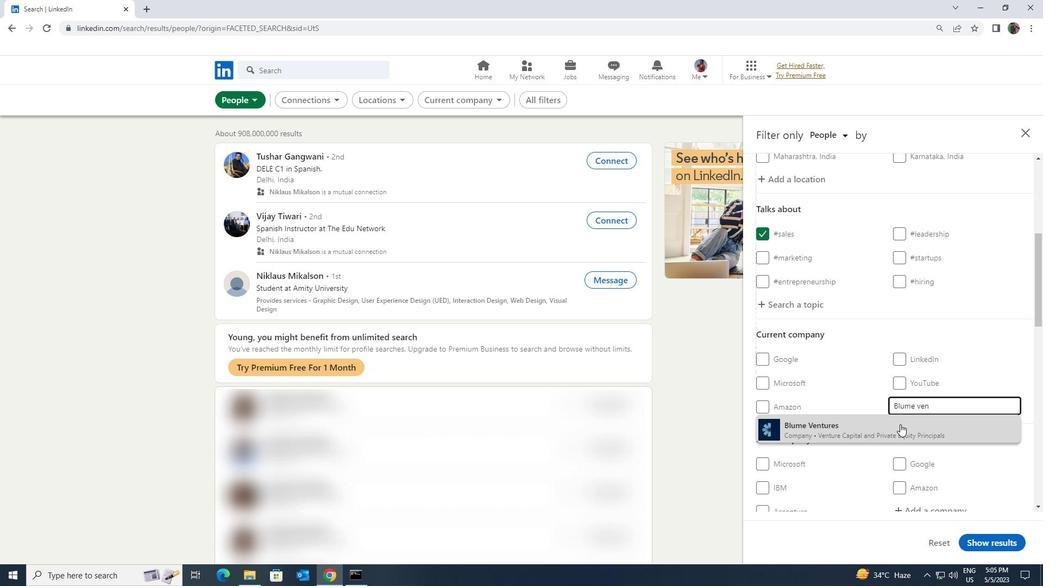 
Action: Mouse scrolled (900, 424) with delta (0, 0)
Screenshot: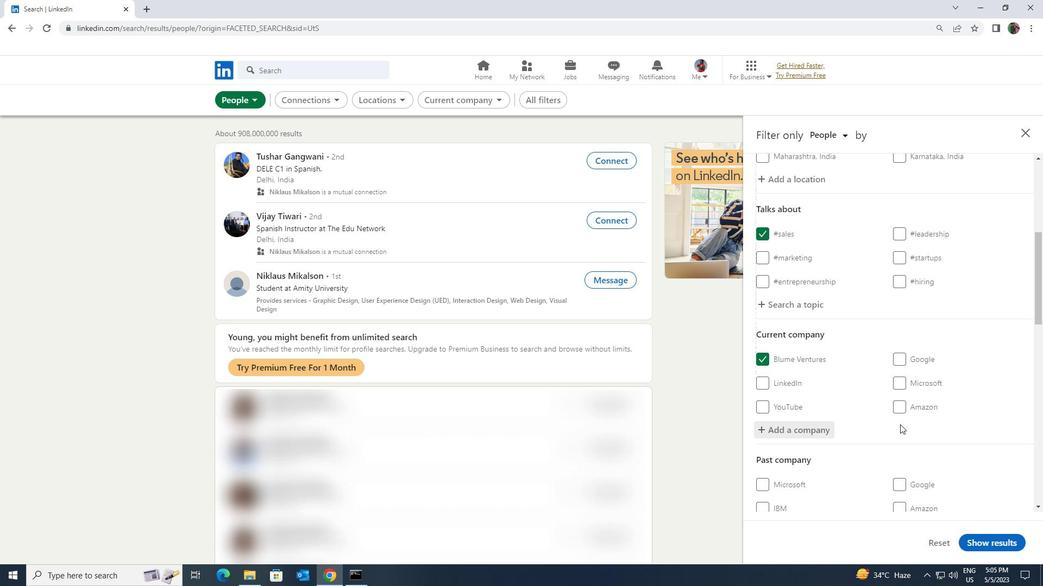 
Action: Mouse scrolled (900, 424) with delta (0, 0)
Screenshot: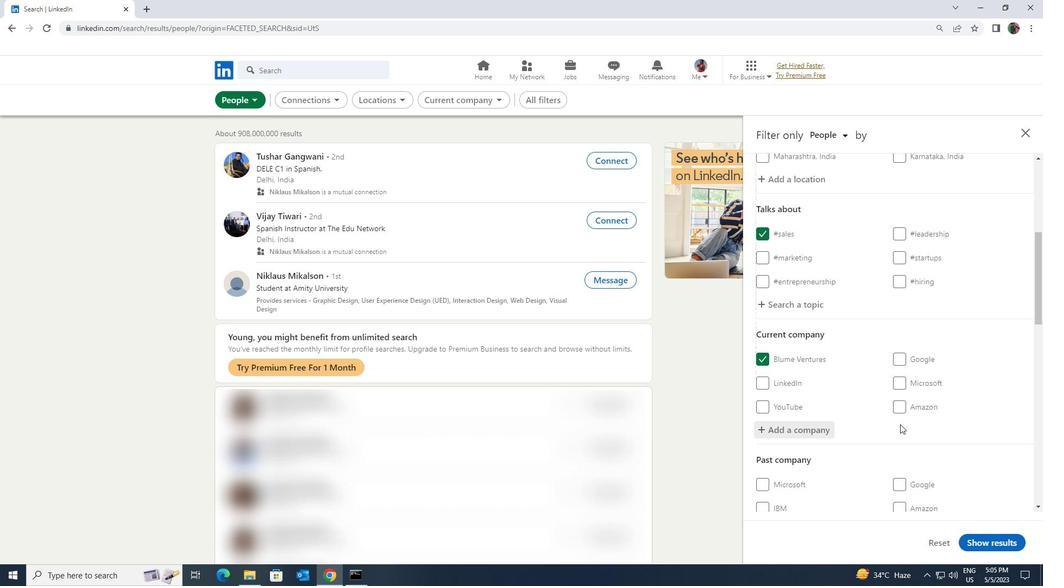 
Action: Mouse scrolled (900, 424) with delta (0, 0)
Screenshot: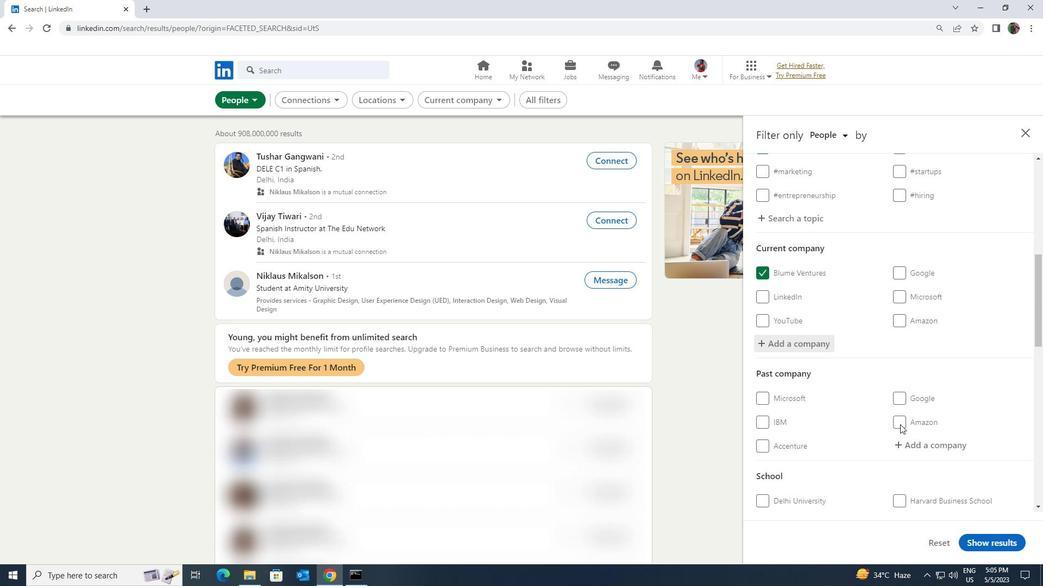 
Action: Mouse scrolled (900, 424) with delta (0, 0)
Screenshot: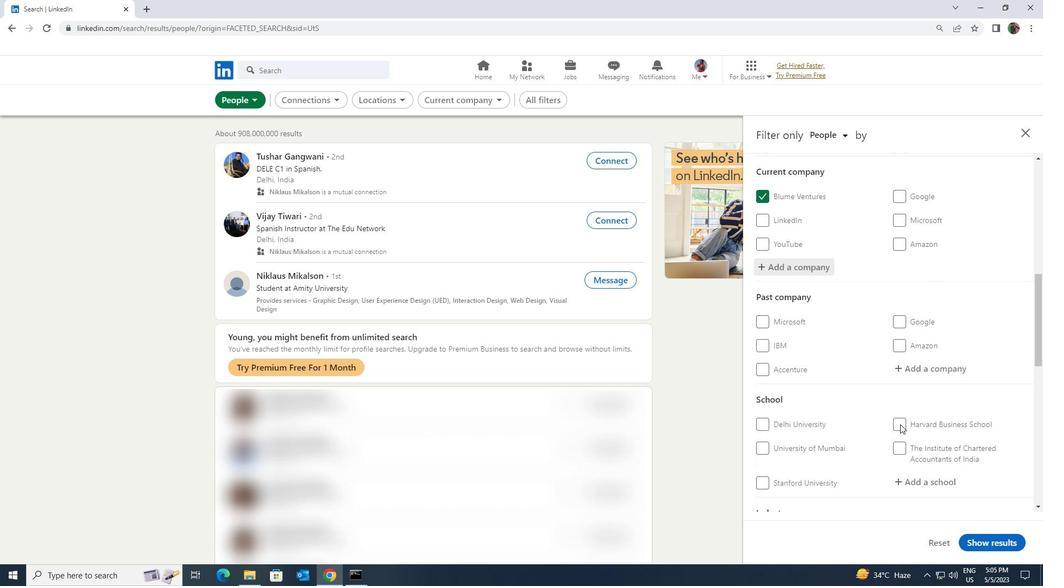 
Action: Mouse moved to (900, 429)
Screenshot: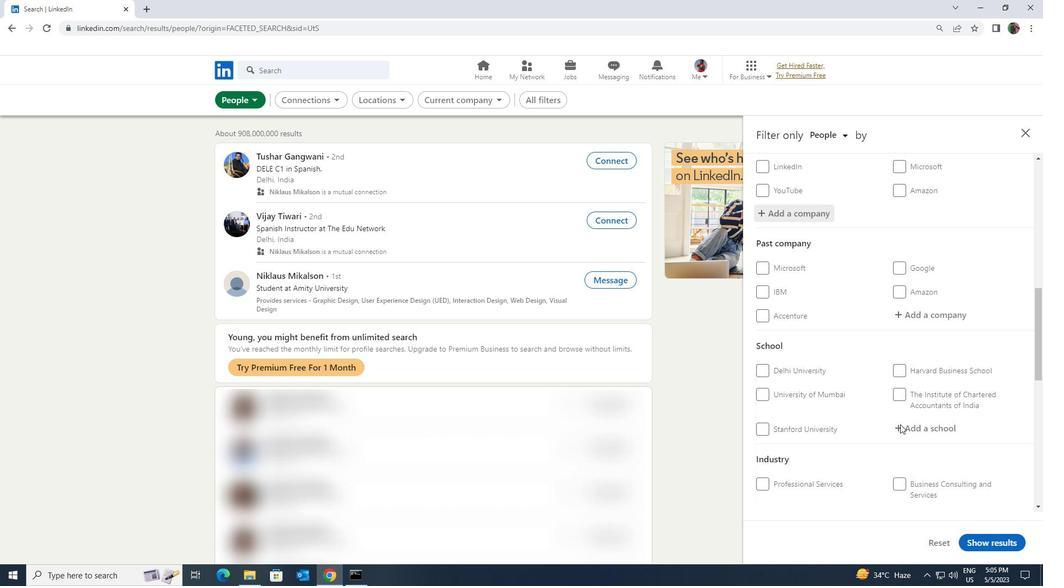 
Action: Mouse pressed left at (900, 429)
Screenshot: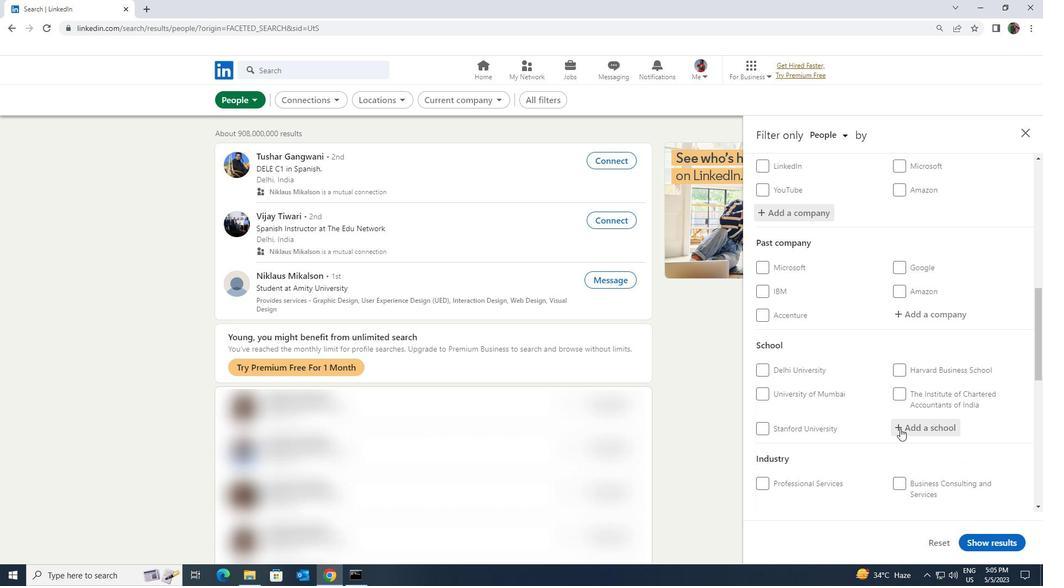 
Action: Key pressed <Key.shift>SUN<Key.shift>RISE
Screenshot: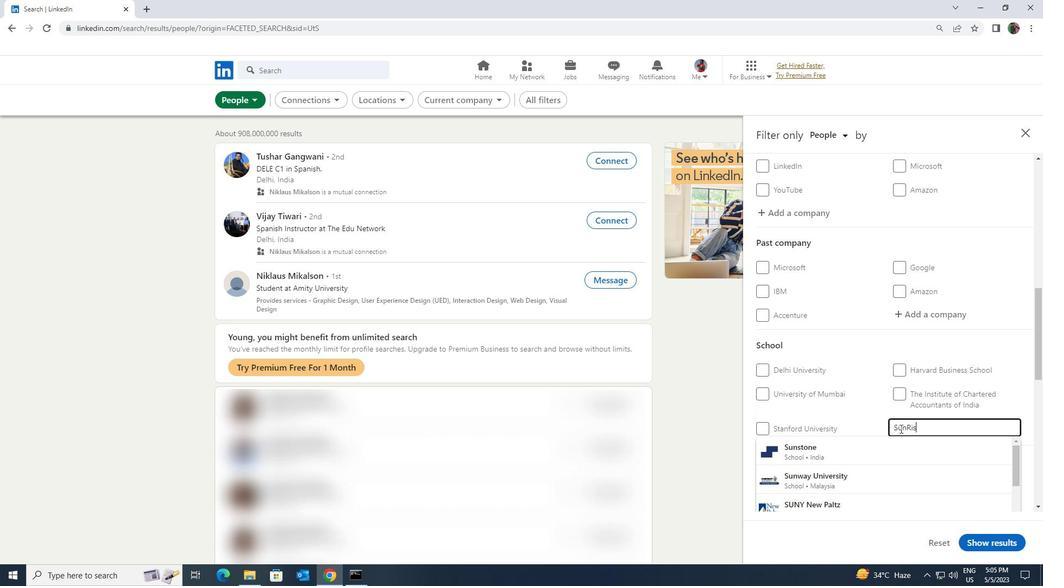 
Action: Mouse moved to (893, 438)
Screenshot: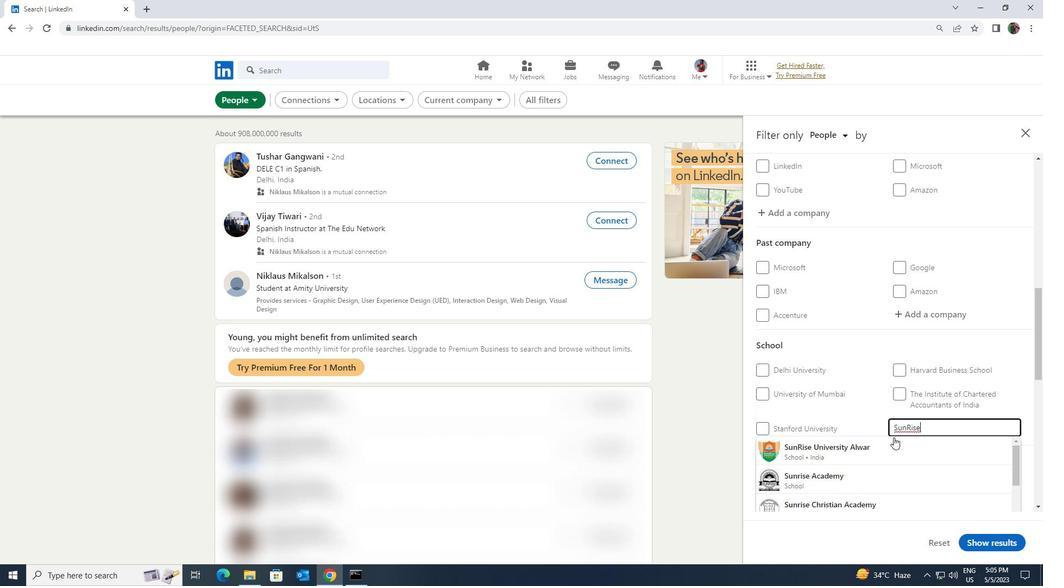 
Action: Mouse pressed left at (893, 438)
Screenshot: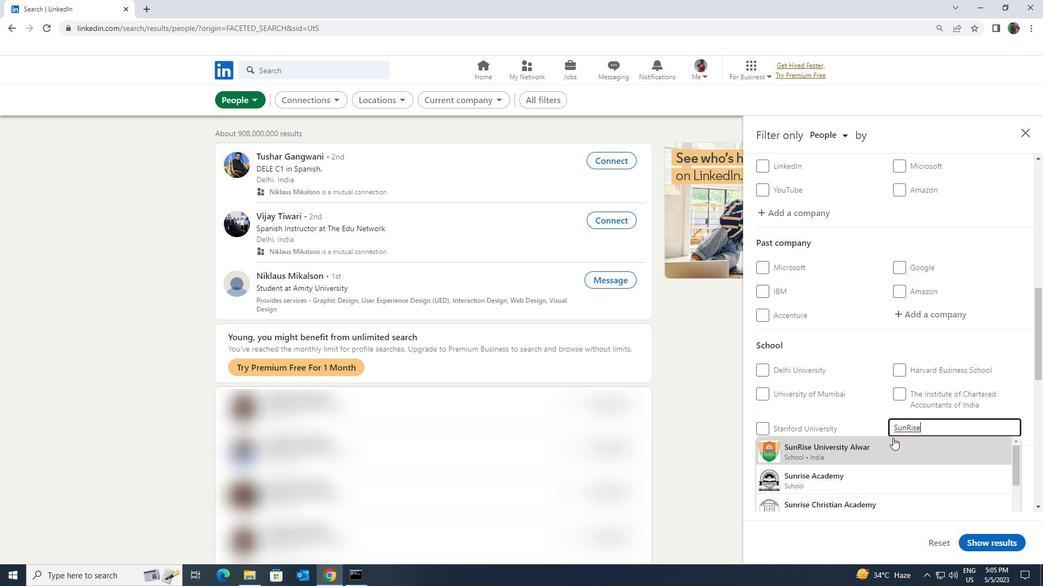 
Action: Mouse scrolled (893, 437) with delta (0, 0)
Screenshot: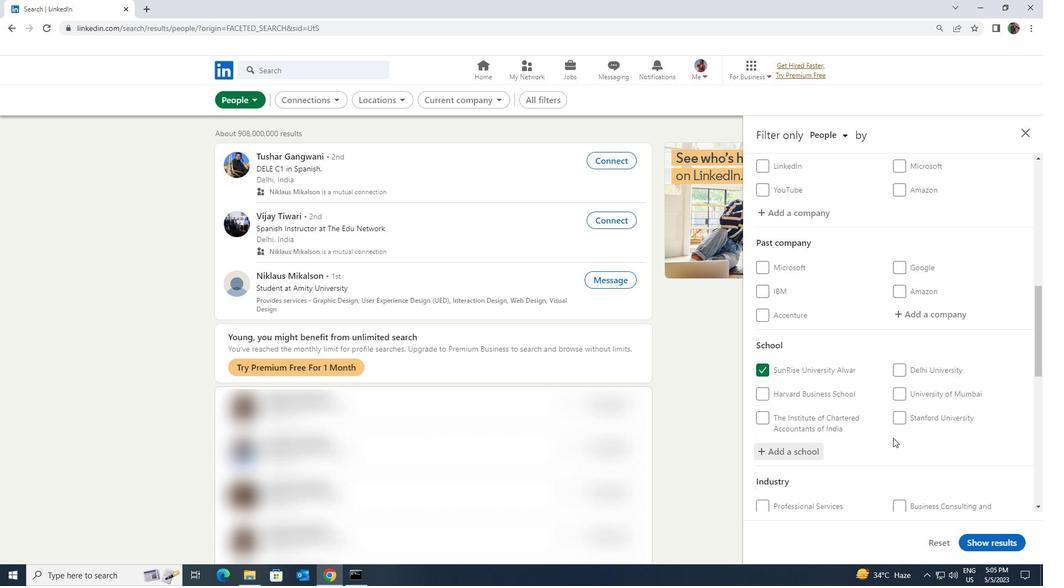 
Action: Mouse scrolled (893, 437) with delta (0, 0)
Screenshot: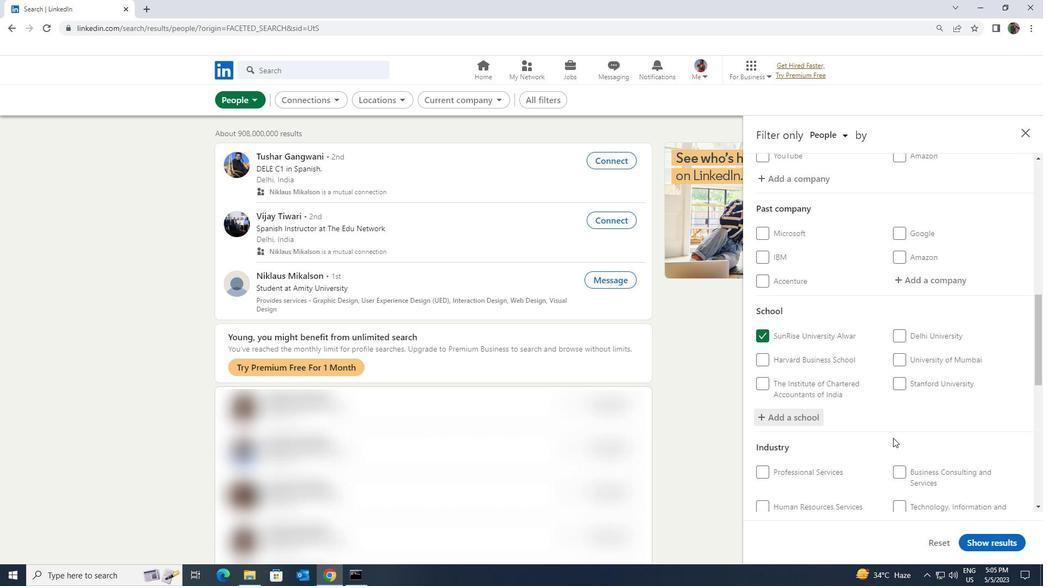 
Action: Mouse moved to (906, 458)
Screenshot: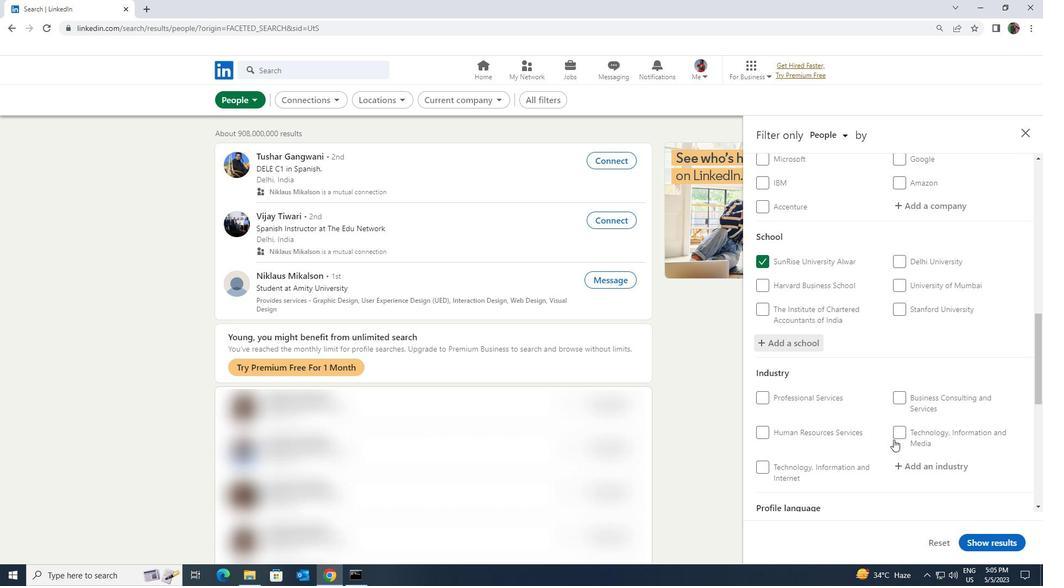 
Action: Mouse pressed left at (906, 458)
Screenshot: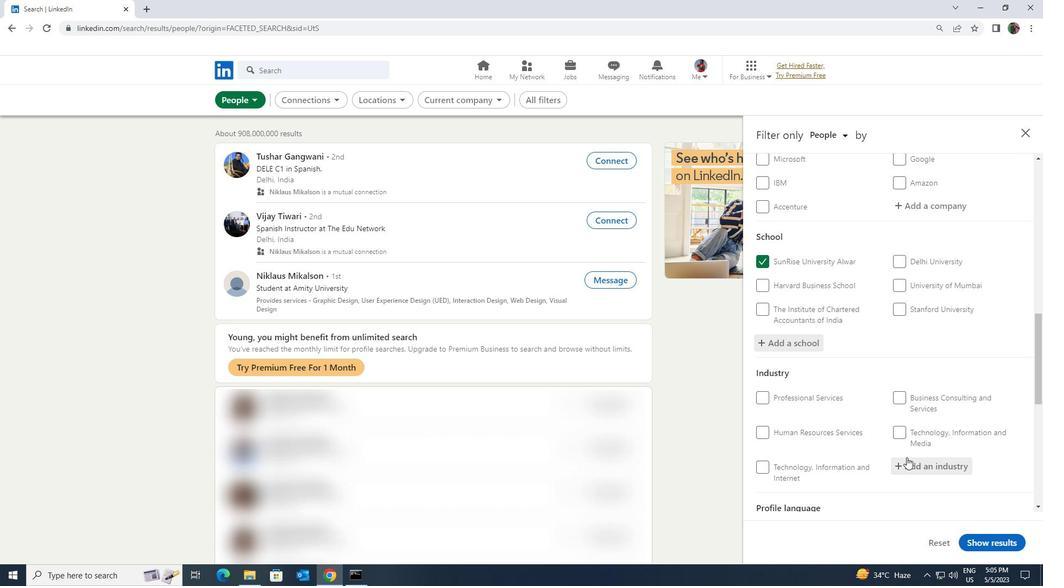 
Action: Key pressed <Key.shift>TETI<Key.backspace><Key.backspace>XT
Screenshot: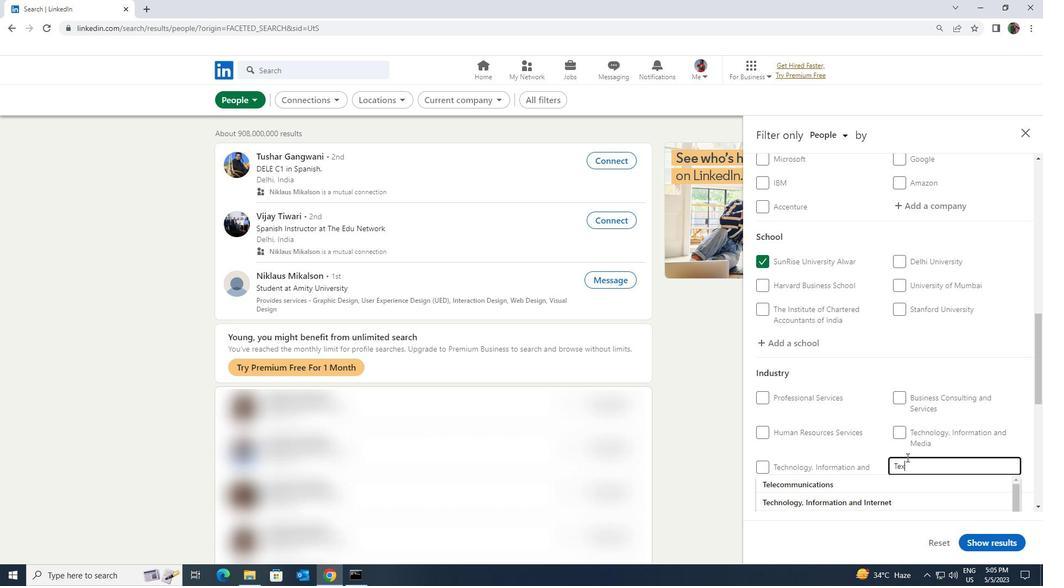 
Action: Mouse moved to (898, 481)
Screenshot: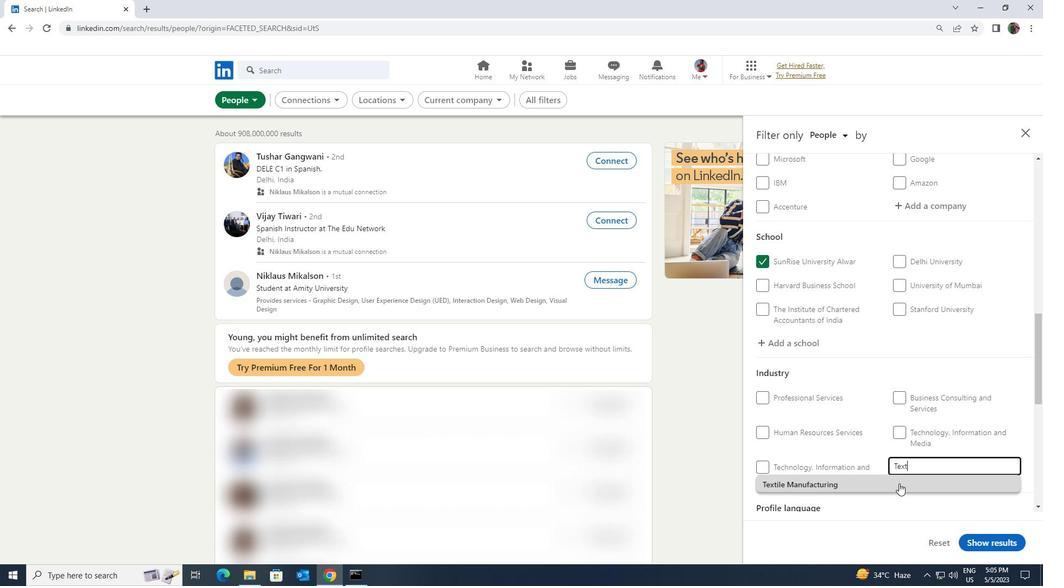 
Action: Mouse pressed left at (898, 481)
Screenshot: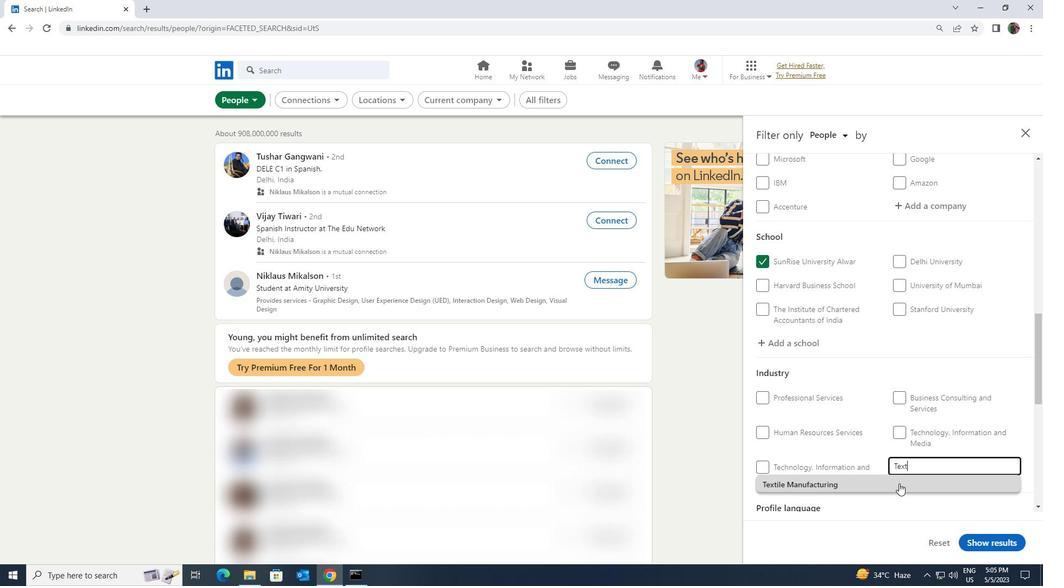 
Action: Mouse scrolled (898, 481) with delta (0, 0)
Screenshot: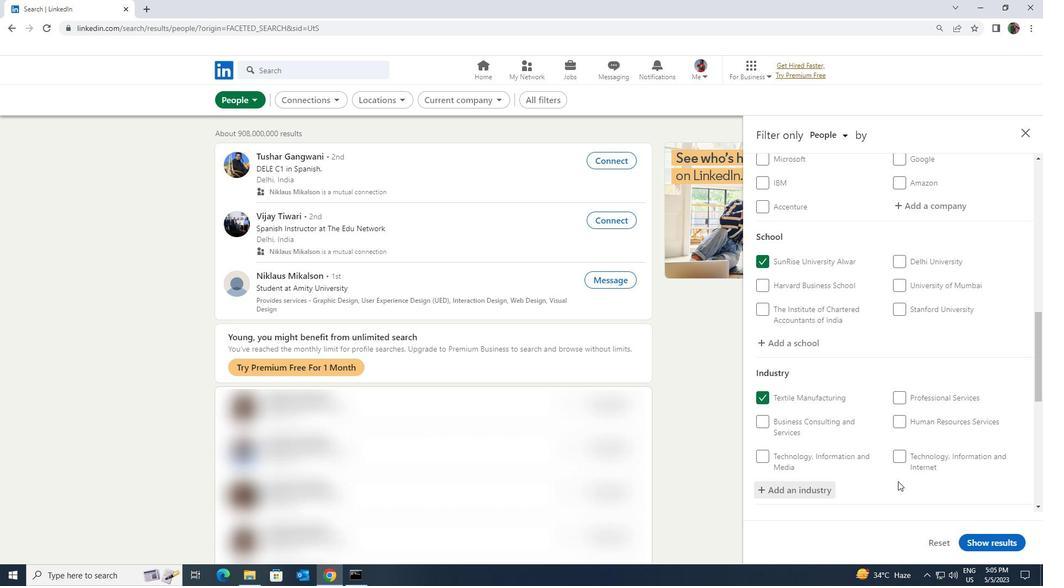 
Action: Mouse scrolled (898, 481) with delta (0, 0)
Screenshot: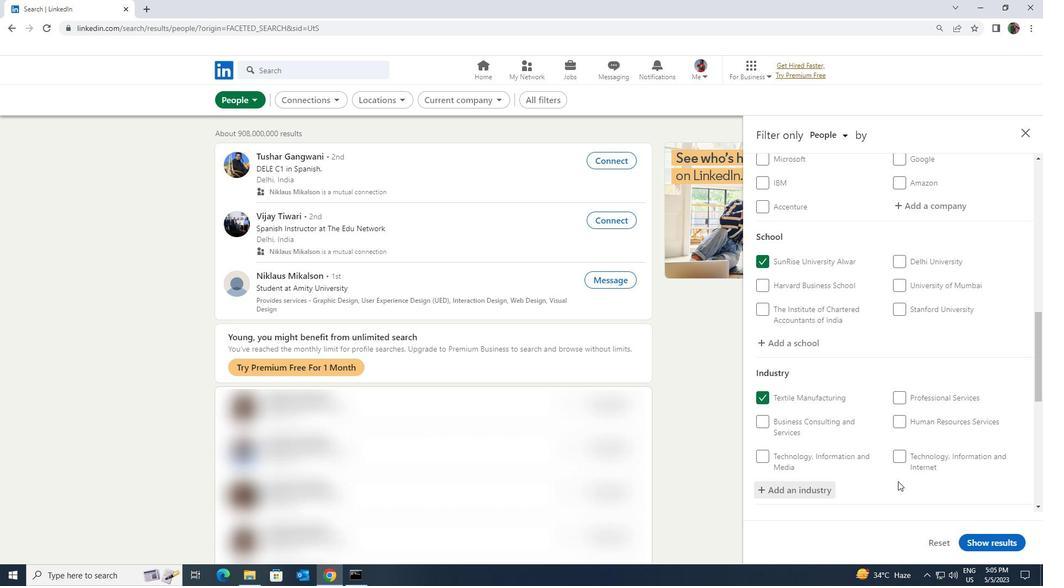 
Action: Mouse moved to (894, 464)
Screenshot: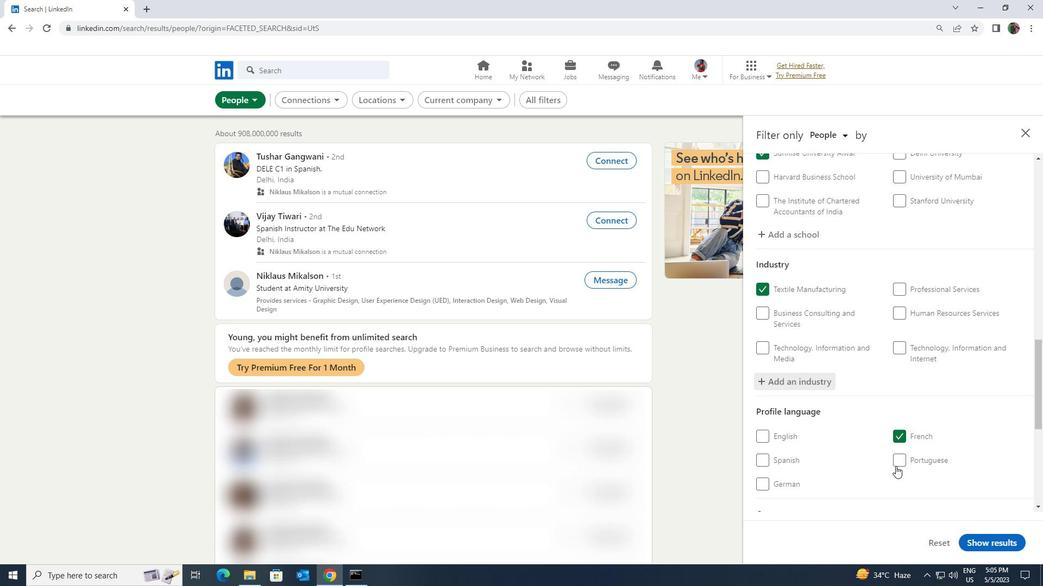 
Action: Mouse scrolled (894, 463) with delta (0, 0)
Screenshot: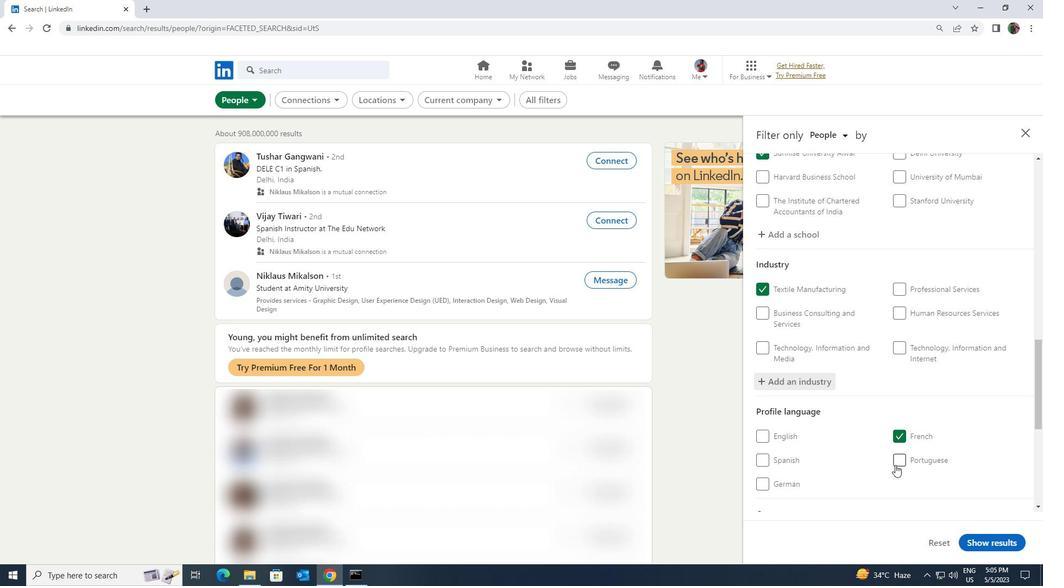 
Action: Mouse scrolled (894, 463) with delta (0, 0)
Screenshot: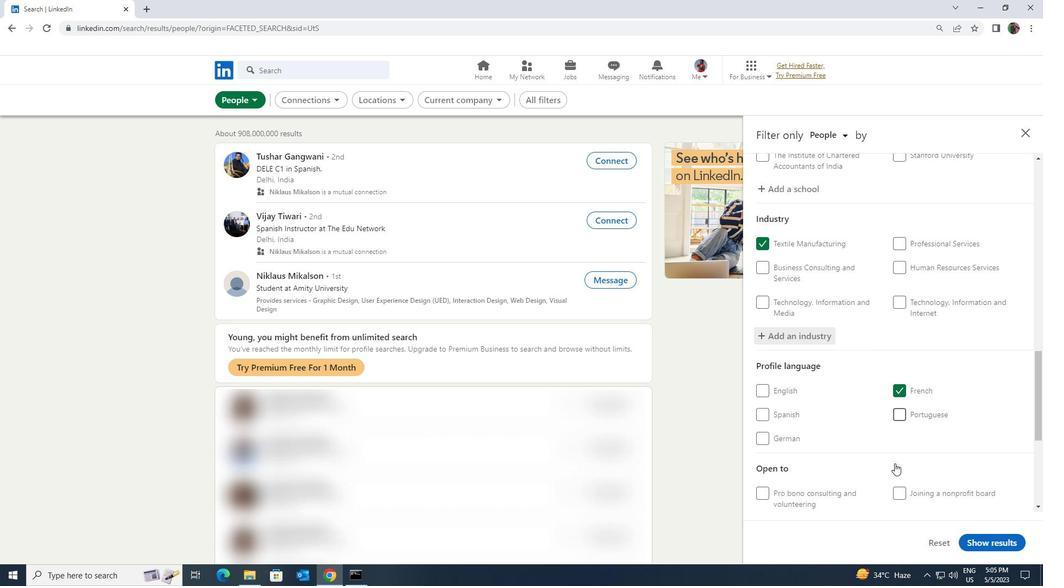 
Action: Mouse scrolled (894, 463) with delta (0, 0)
Screenshot: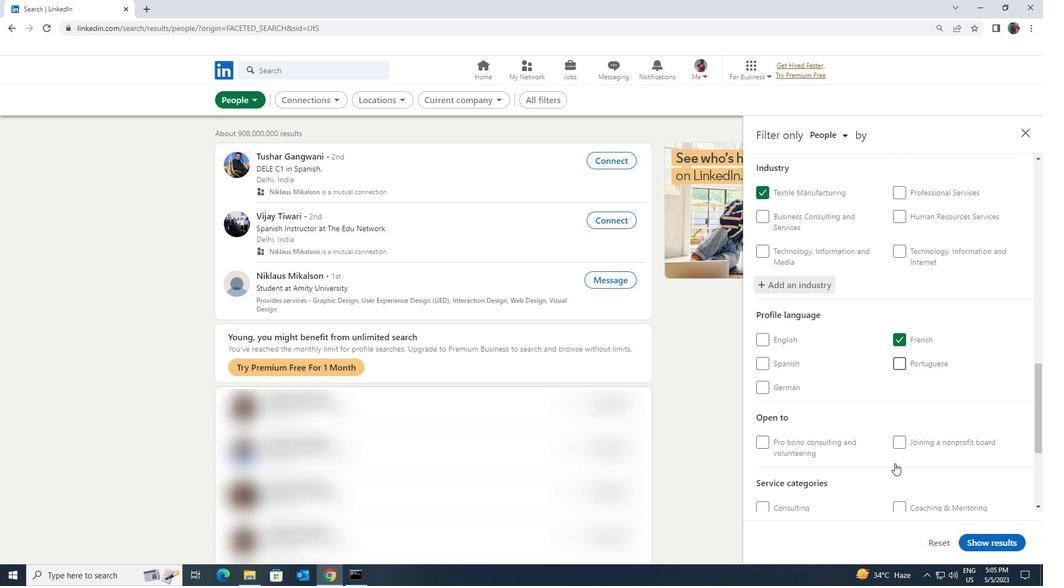 
Action: Mouse moved to (894, 462)
Screenshot: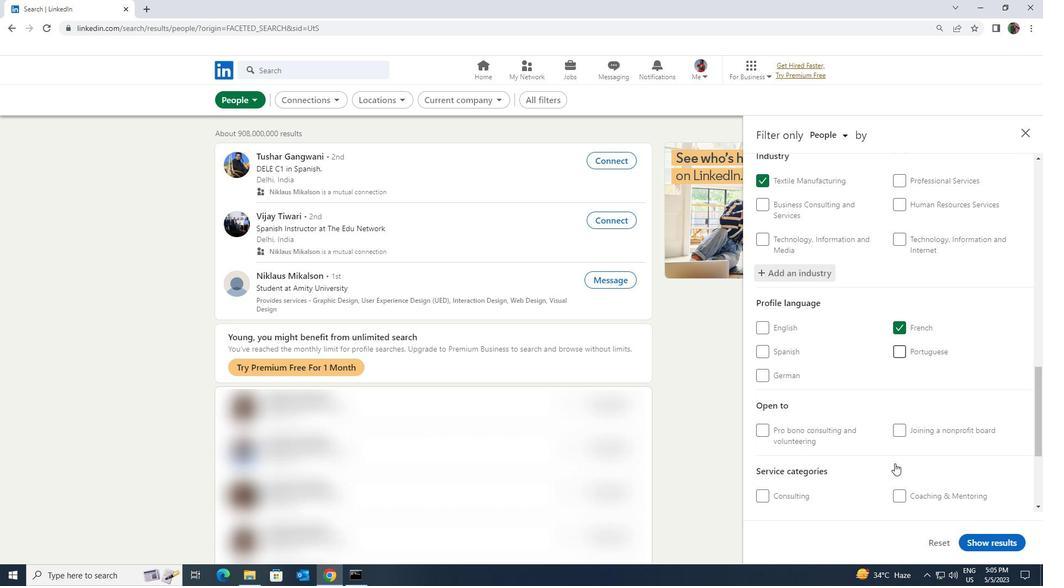 
Action: Mouse scrolled (894, 462) with delta (0, 0)
Screenshot: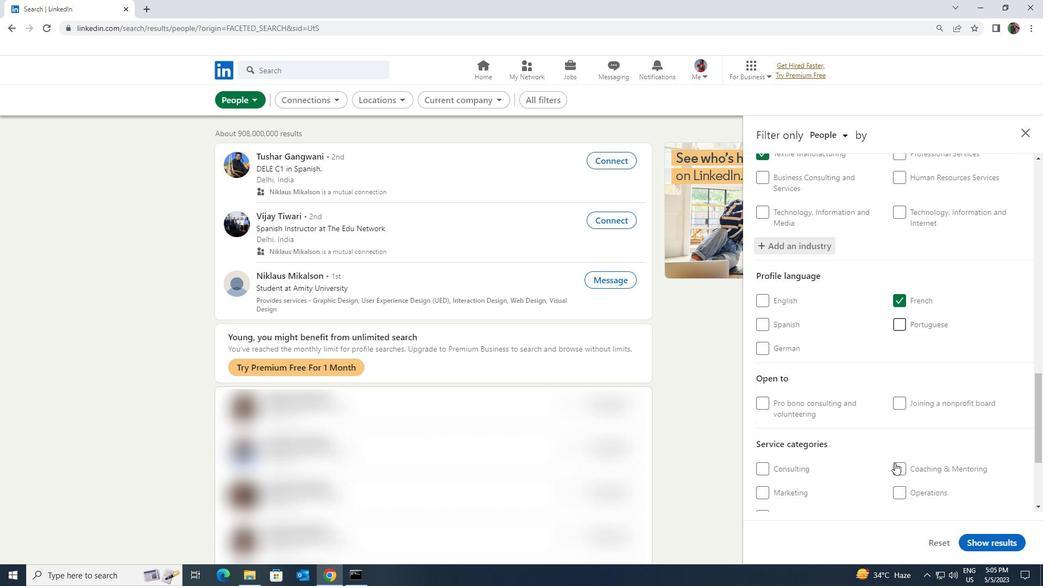 
Action: Mouse moved to (905, 448)
Screenshot: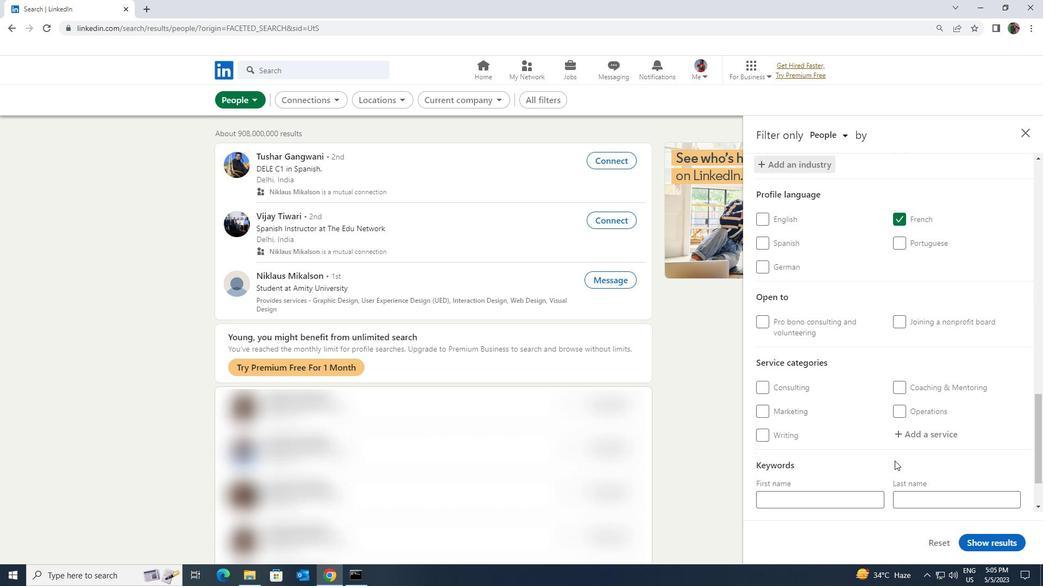 
Action: Mouse scrolled (905, 447) with delta (0, 0)
Screenshot: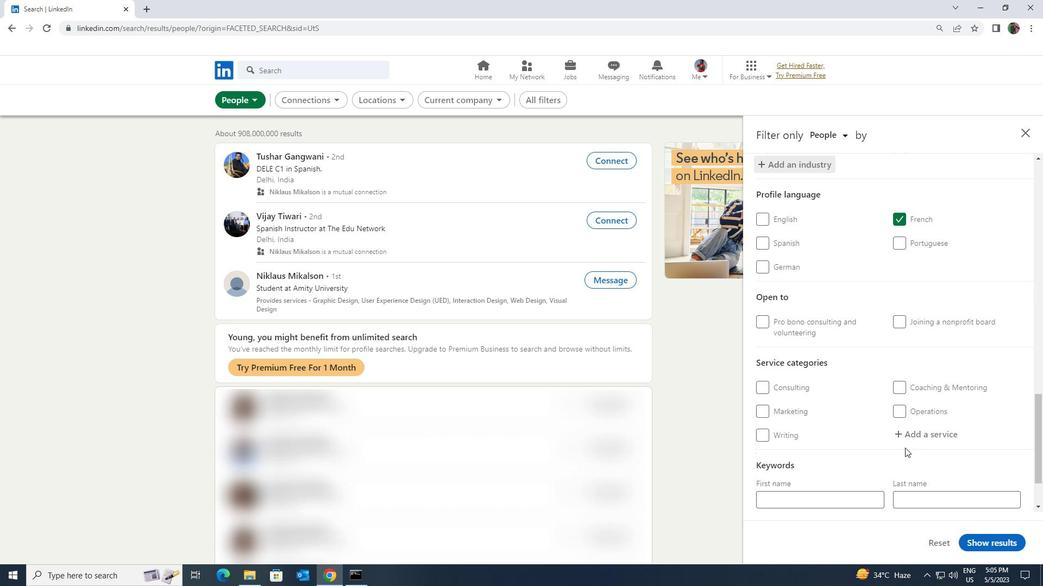 
Action: Mouse moved to (927, 379)
Screenshot: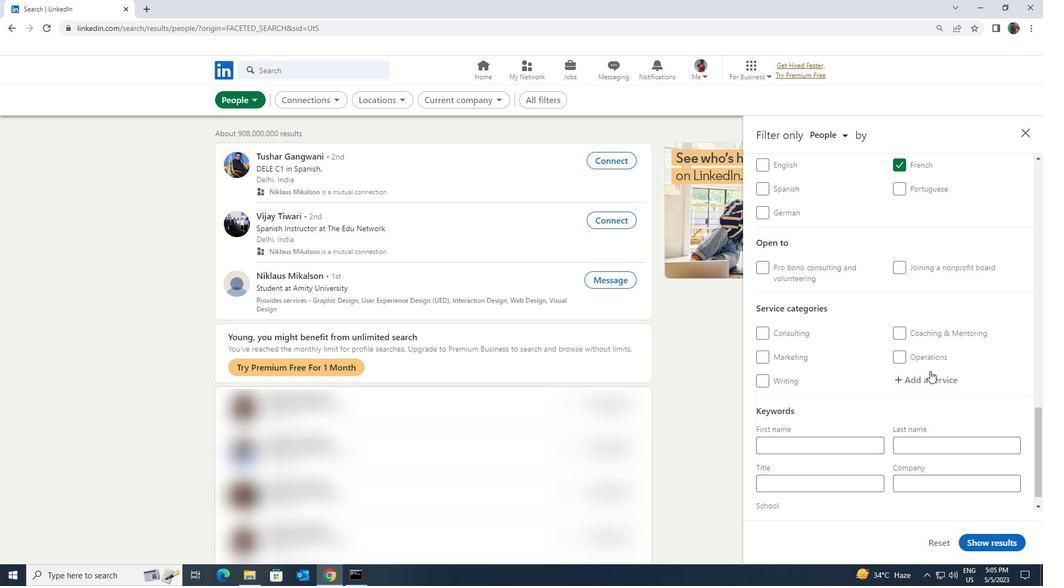 
Action: Mouse pressed left at (927, 379)
Screenshot: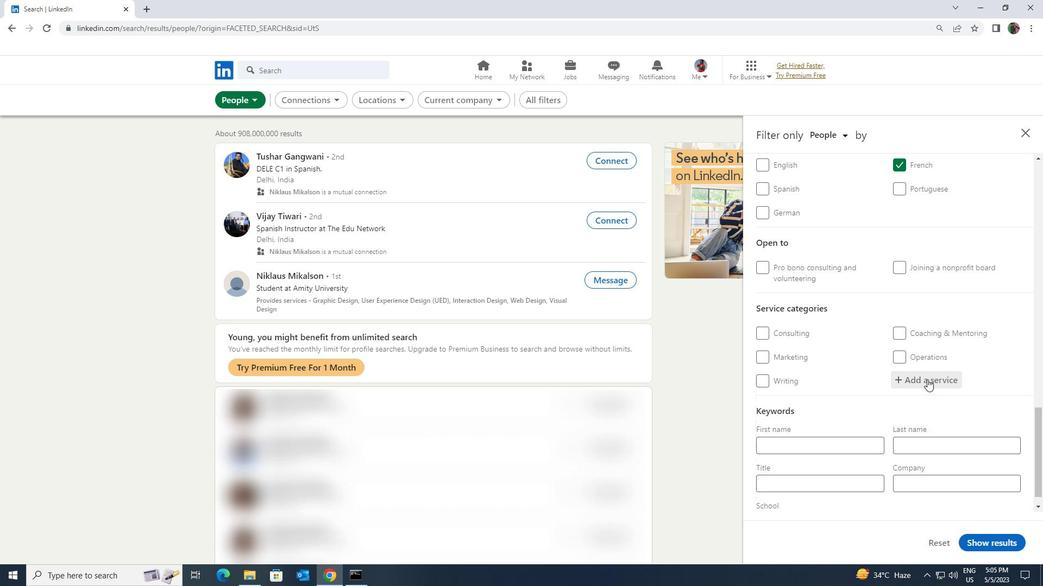 
Action: Key pressed <Key.shift><Key.shift>AUTO<Key.space><Key.shift>INSU
Screenshot: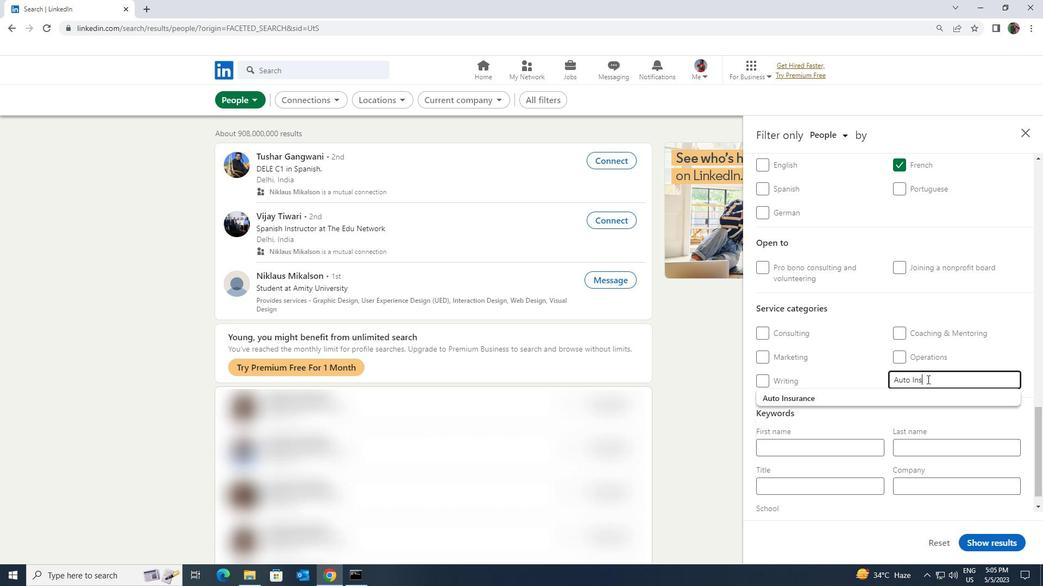 
Action: Mouse moved to (923, 391)
Screenshot: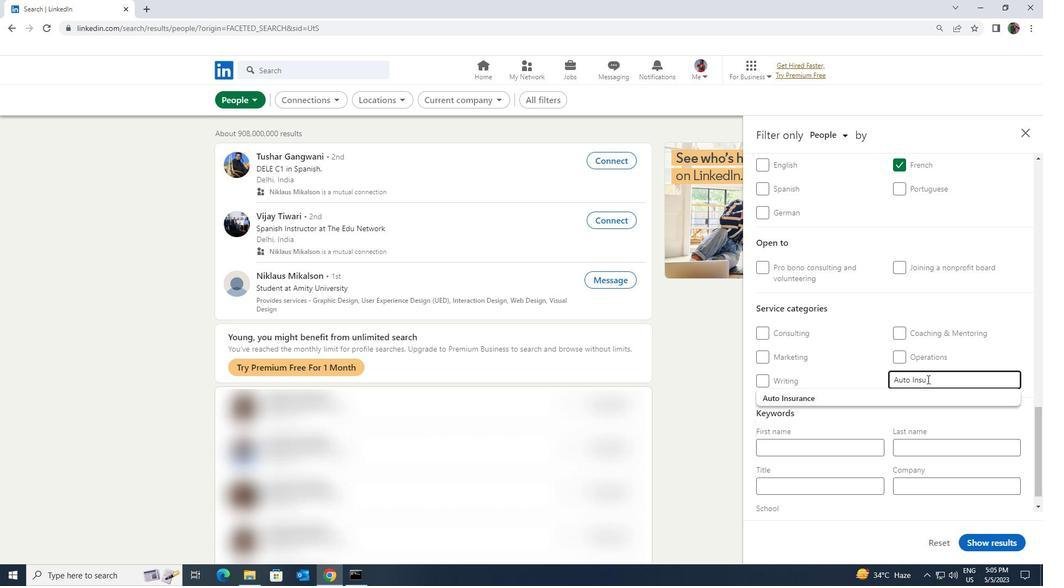 
Action: Mouse pressed left at (923, 391)
Screenshot: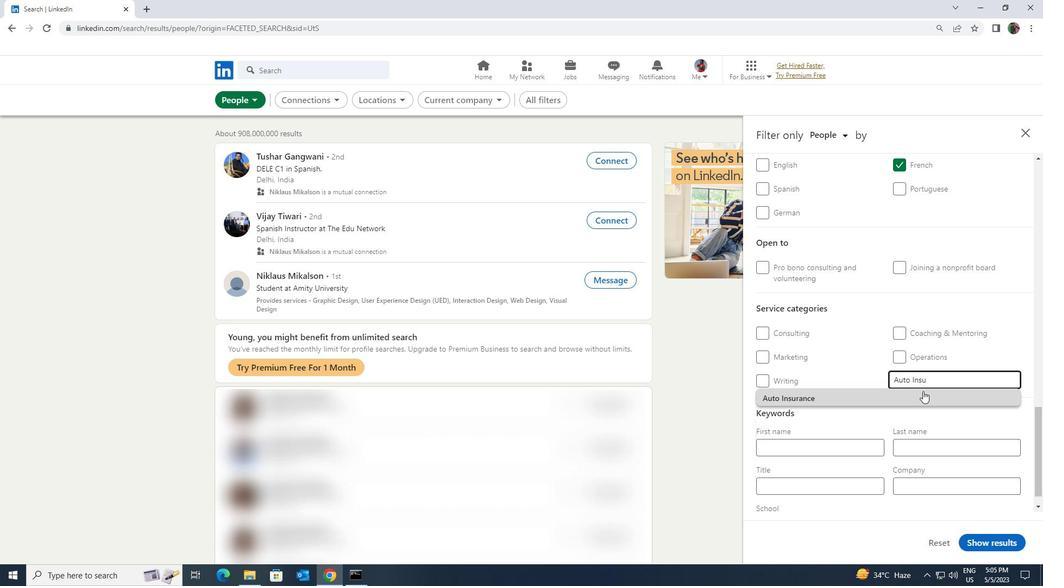 
Action: Mouse moved to (923, 392)
Screenshot: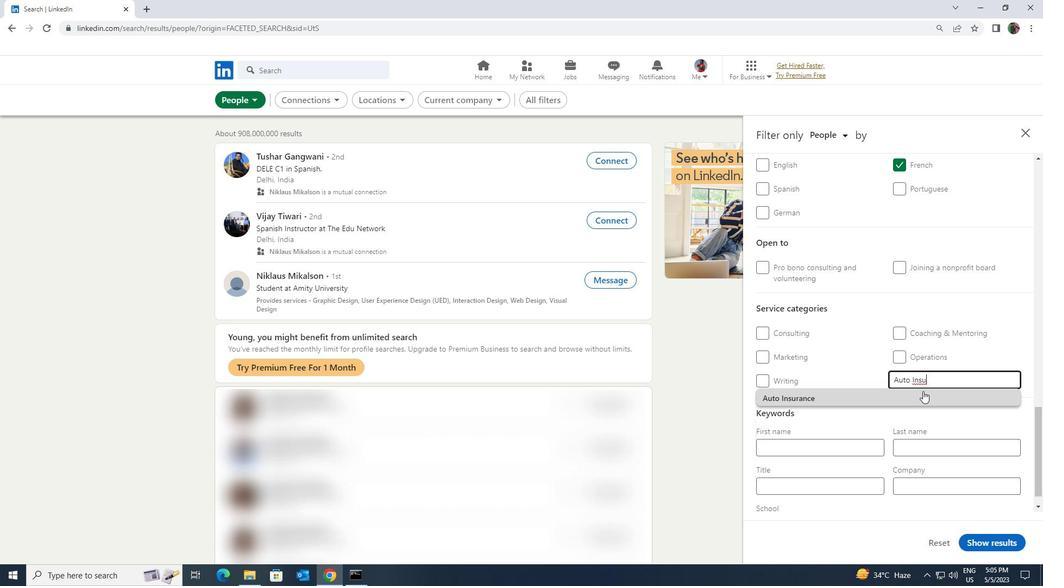 
Action: Mouse scrolled (923, 391) with delta (0, 0)
Screenshot: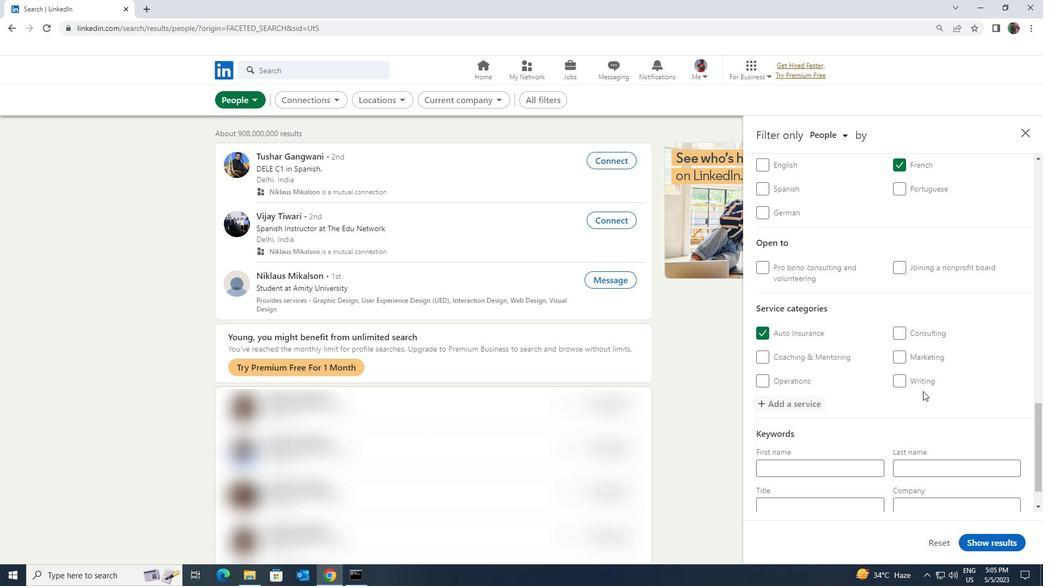 
Action: Mouse scrolled (923, 391) with delta (0, 0)
Screenshot: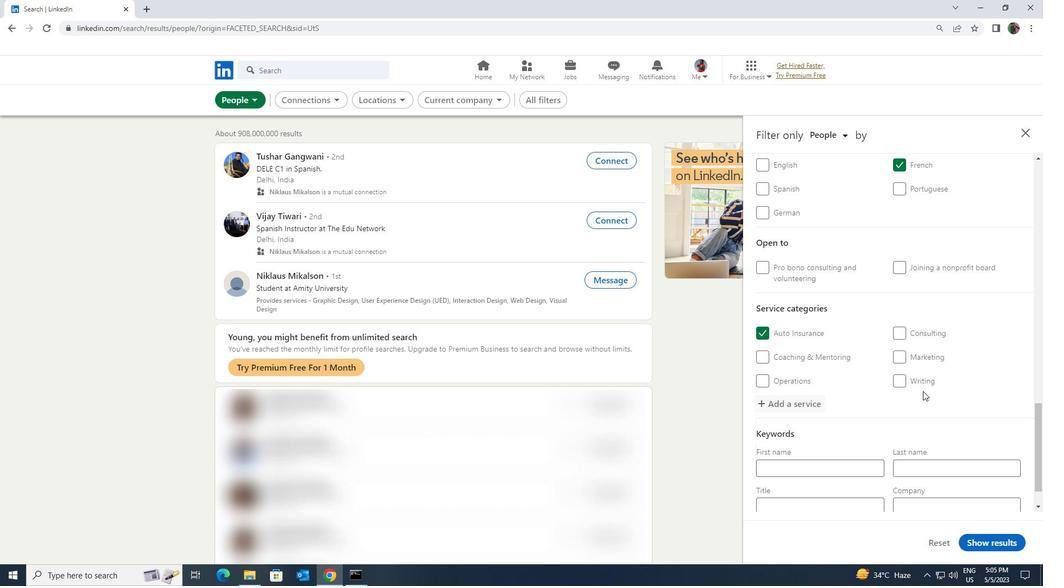 
Action: Mouse scrolled (923, 391) with delta (0, 0)
Screenshot: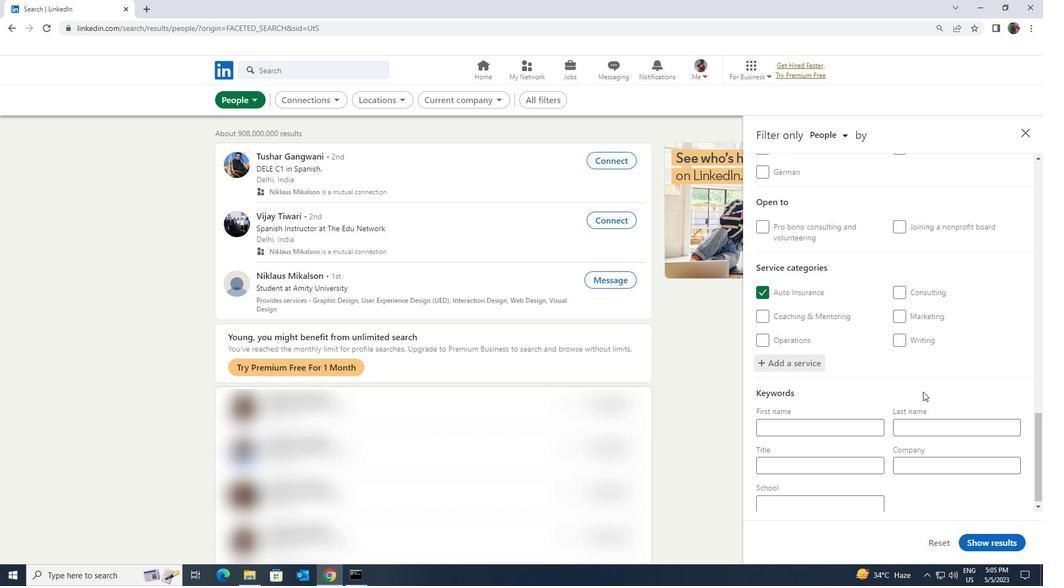 
Action: Mouse moved to (875, 464)
Screenshot: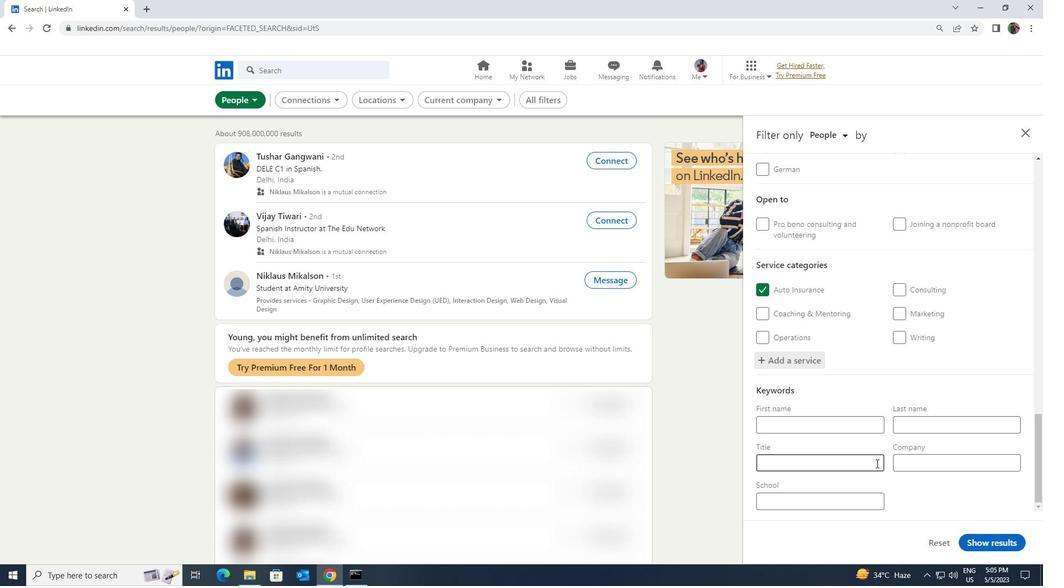 
Action: Mouse pressed left at (875, 464)
Screenshot: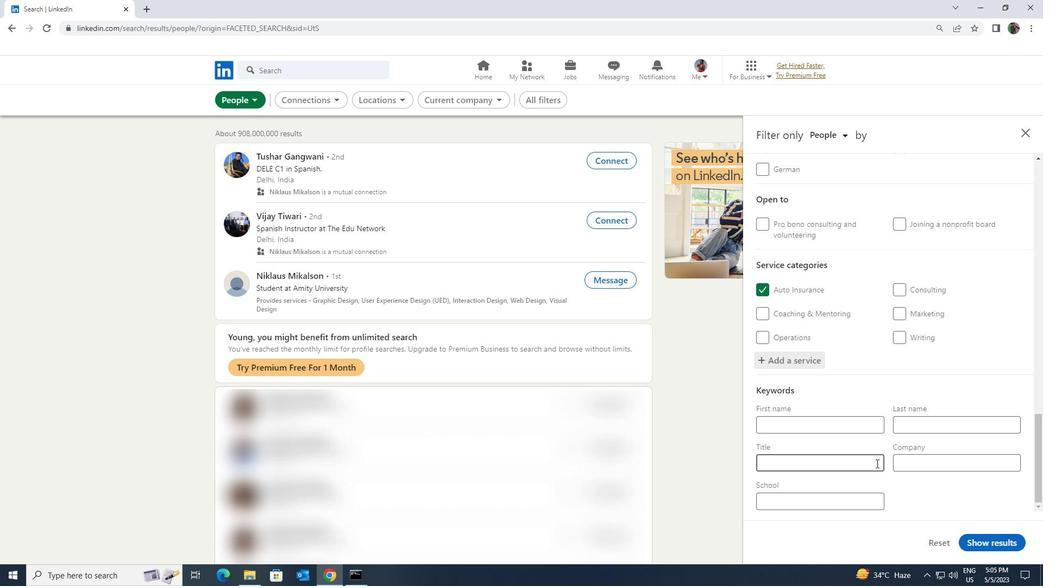 
Action: Key pressed <Key.shift><Key.shift><Key.shift><Key.shift>BIOLOGIST
Screenshot: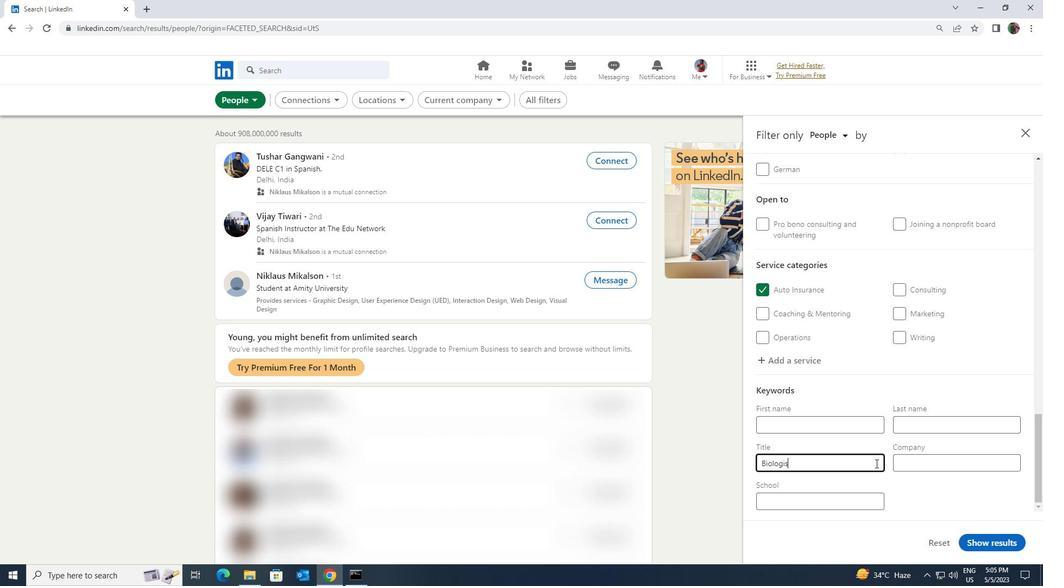 
Action: Mouse moved to (986, 540)
Screenshot: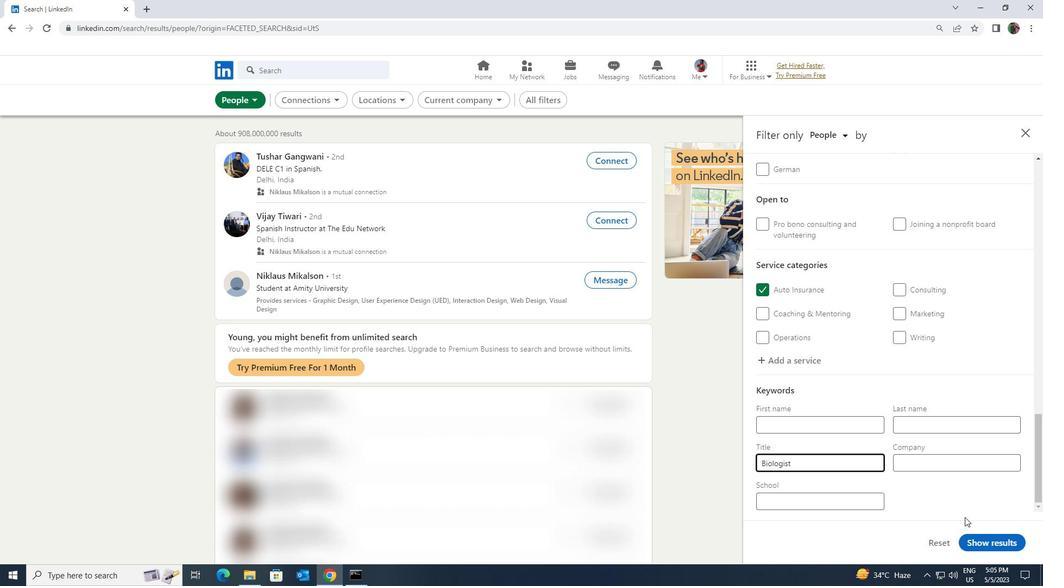 
Action: Mouse pressed left at (986, 540)
Screenshot: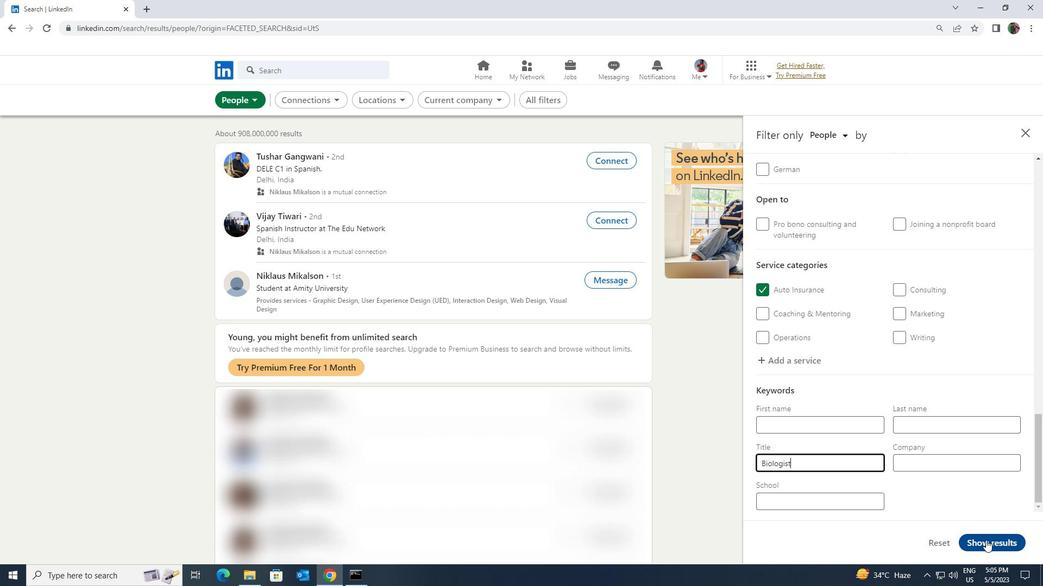 
